 Task: Find connections with filter location Geelong with filter topic #Inspirationwith filter profile language German with filter current company Herbalife with filter school Indian Institute of Management Kashipur with filter industry Household Services with filter service category Market Strategy with filter keywords title Auditing Clerk
Action: Mouse moved to (244, 252)
Screenshot: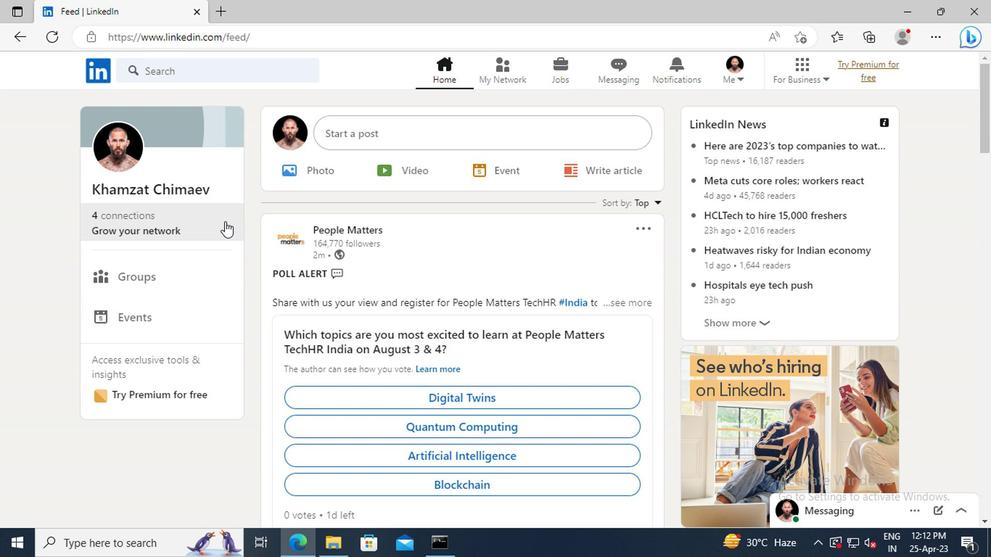 
Action: Mouse pressed left at (244, 252)
Screenshot: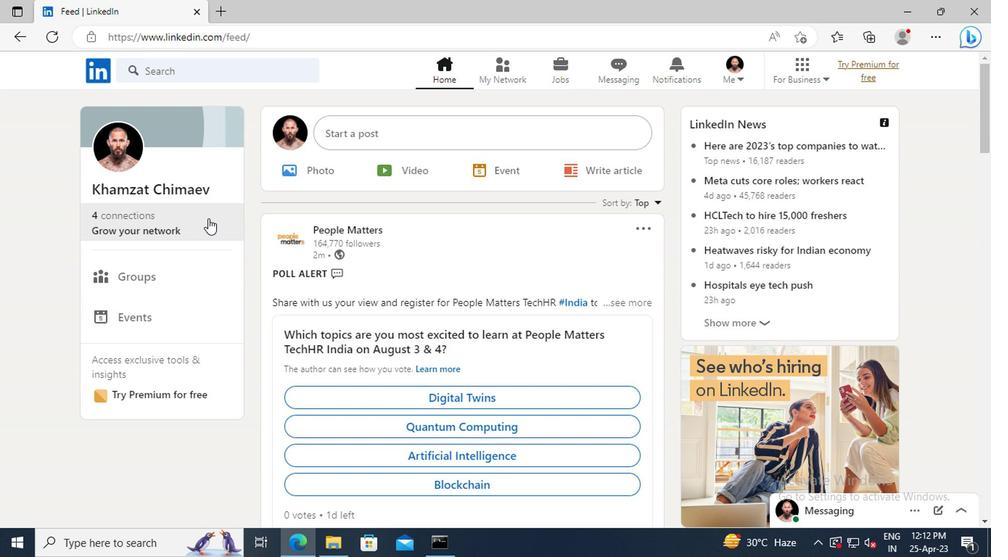 
Action: Mouse moved to (255, 207)
Screenshot: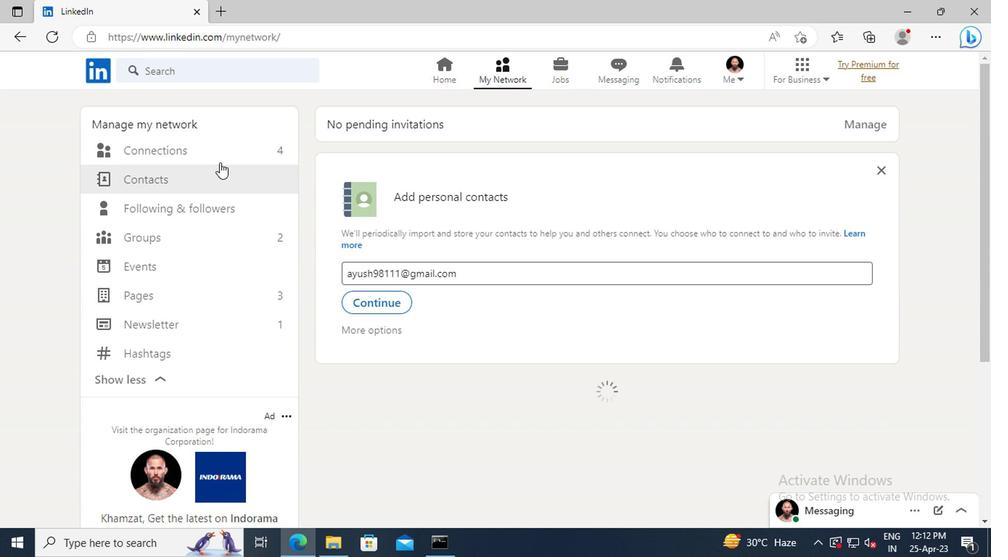 
Action: Mouse pressed left at (255, 207)
Screenshot: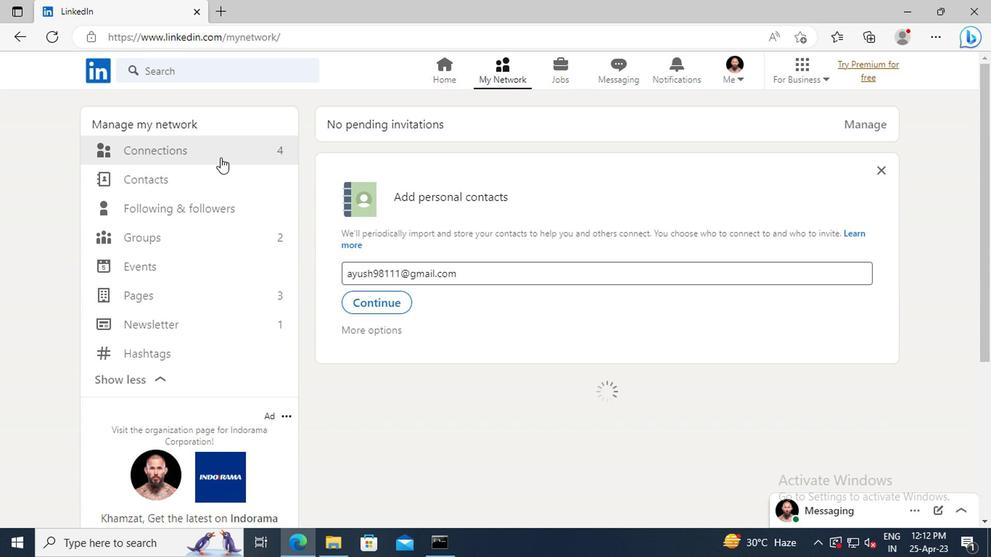 
Action: Mouse moved to (537, 209)
Screenshot: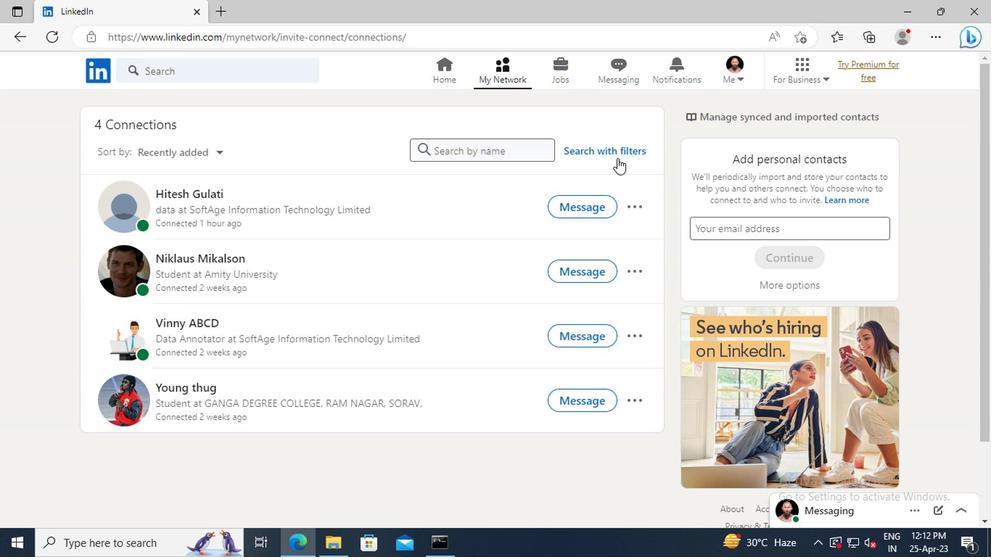 
Action: Mouse pressed left at (537, 209)
Screenshot: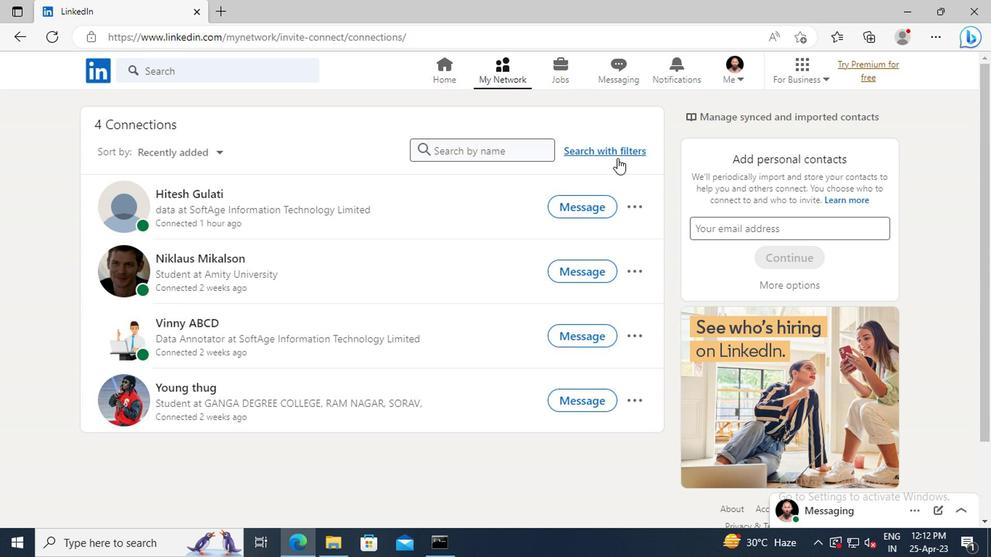 
Action: Mouse moved to (491, 176)
Screenshot: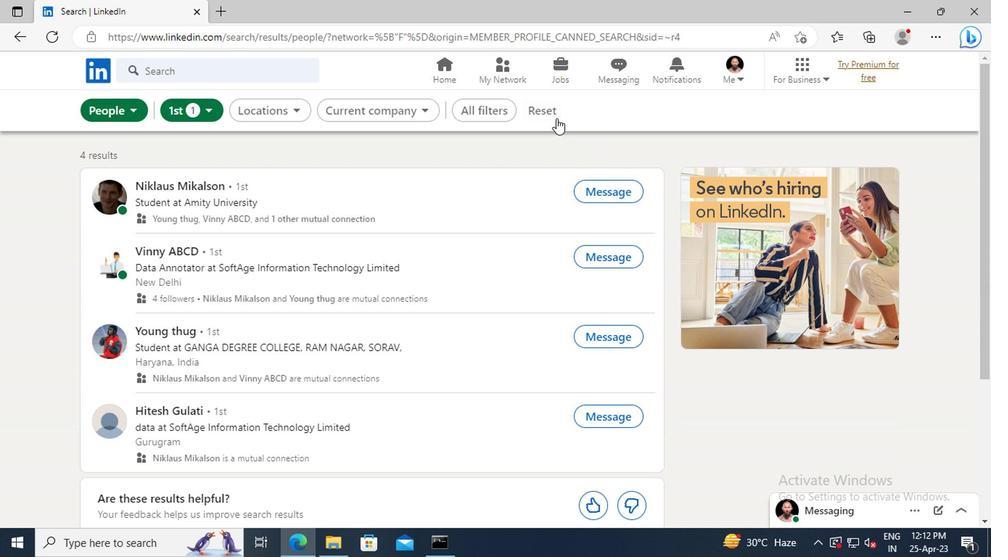 
Action: Mouse pressed left at (491, 176)
Screenshot: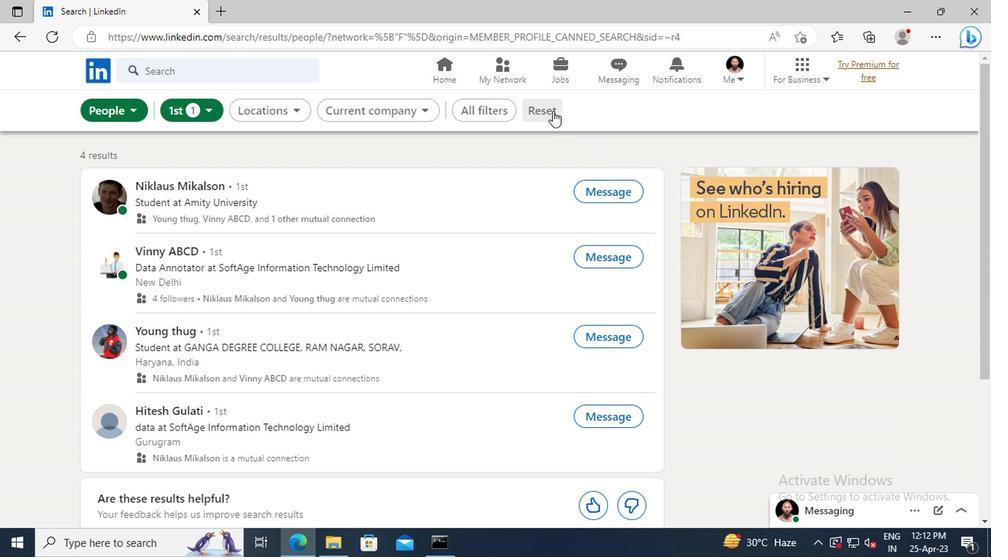 
Action: Mouse moved to (471, 177)
Screenshot: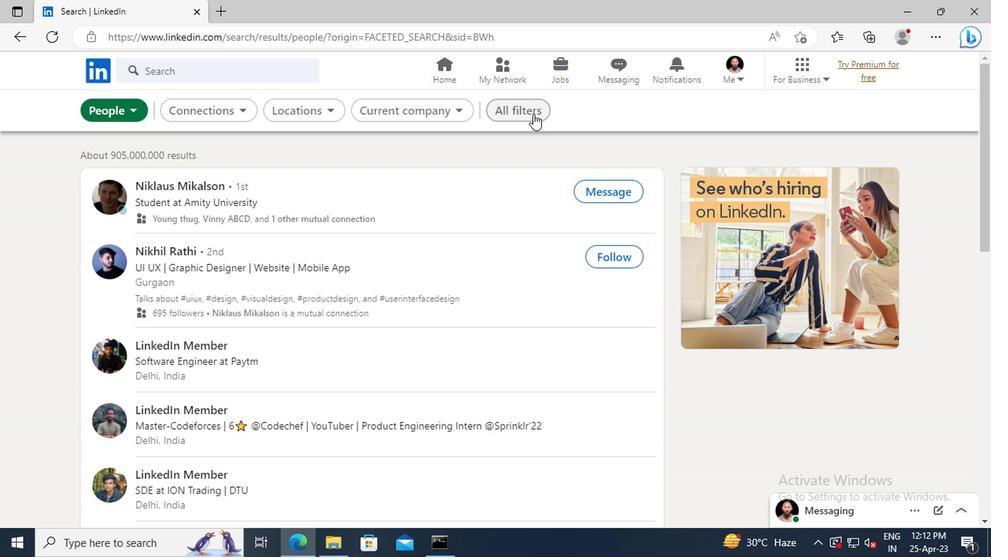 
Action: Mouse pressed left at (471, 177)
Screenshot: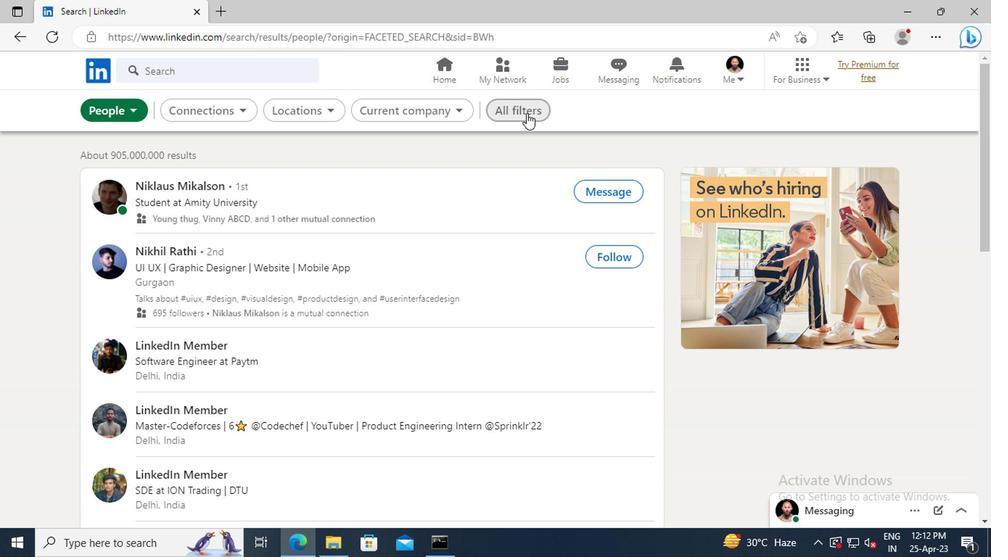 
Action: Mouse moved to (703, 263)
Screenshot: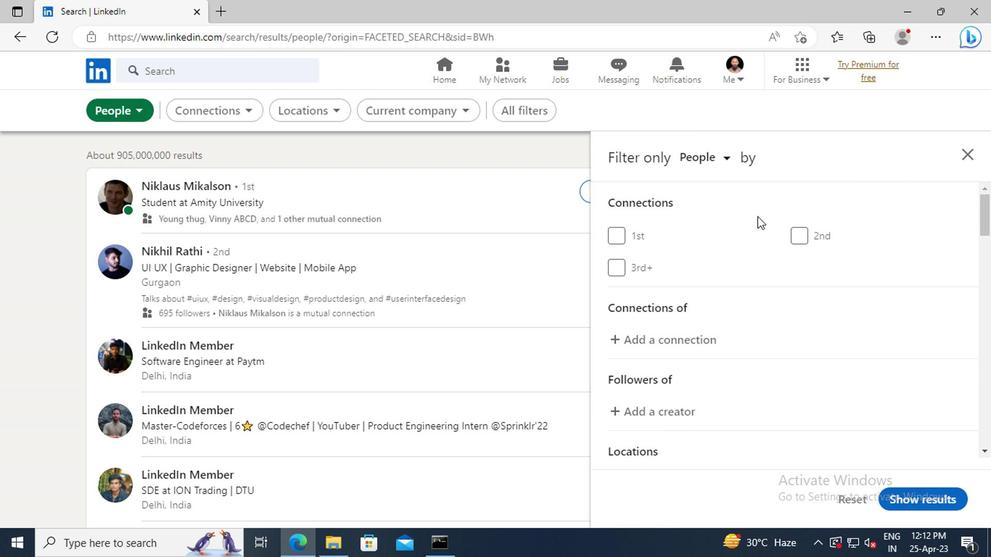 
Action: Mouse scrolled (703, 262) with delta (0, 0)
Screenshot: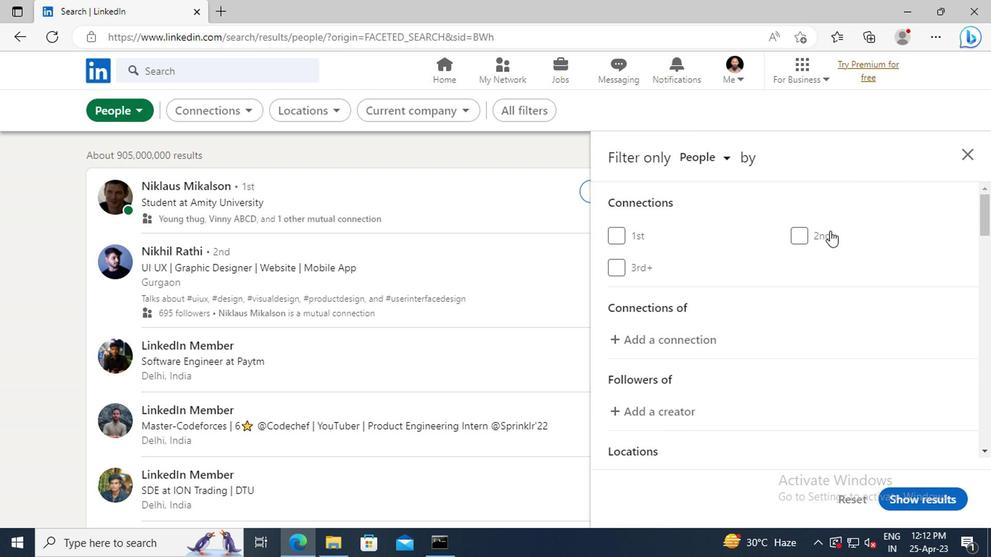 
Action: Mouse scrolled (703, 262) with delta (0, 0)
Screenshot: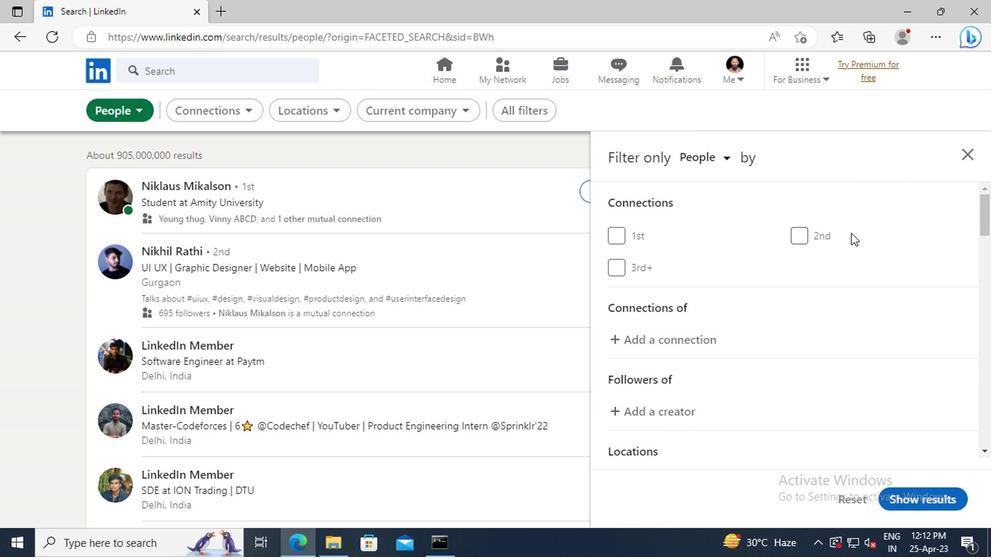 
Action: Mouse scrolled (703, 262) with delta (0, 0)
Screenshot: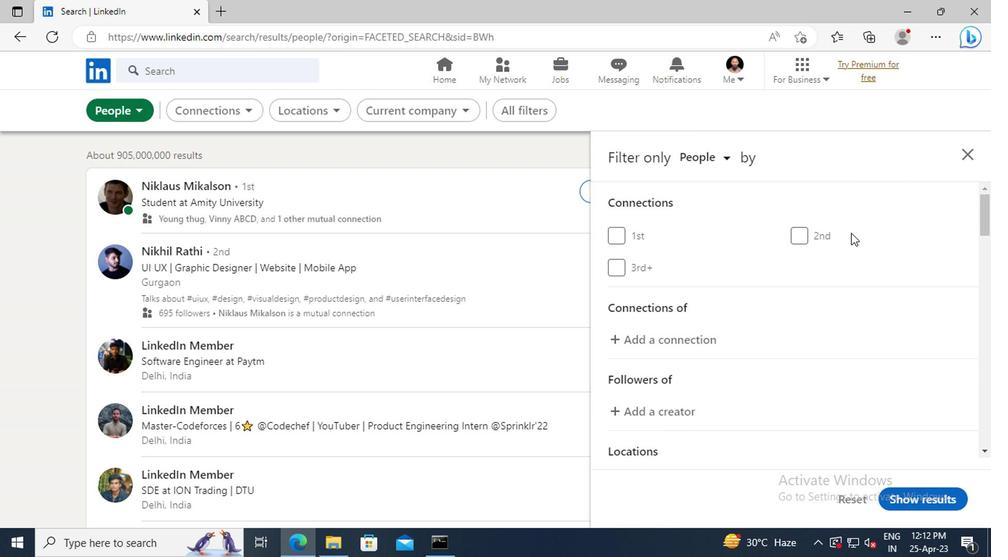 
Action: Mouse scrolled (703, 262) with delta (0, 0)
Screenshot: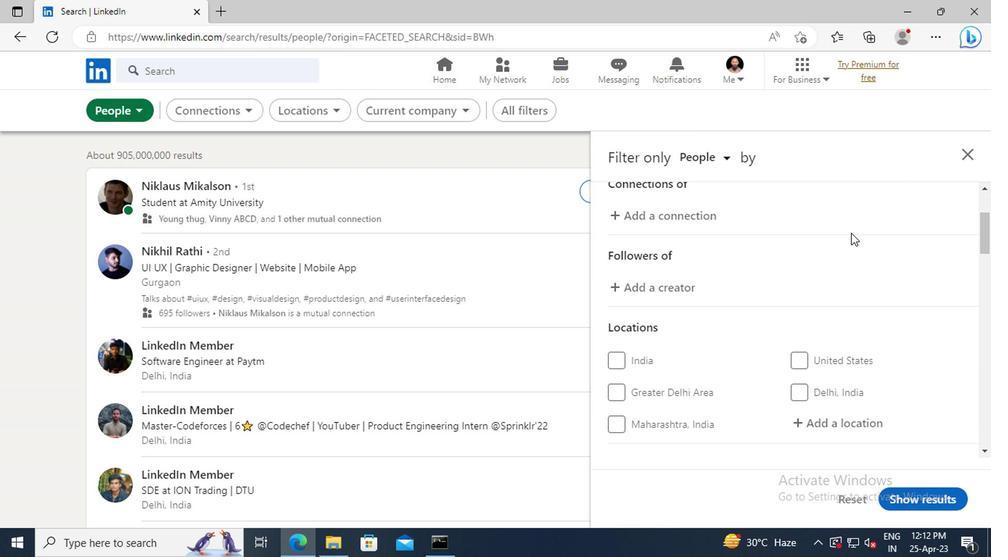 
Action: Mouse scrolled (703, 262) with delta (0, 0)
Screenshot: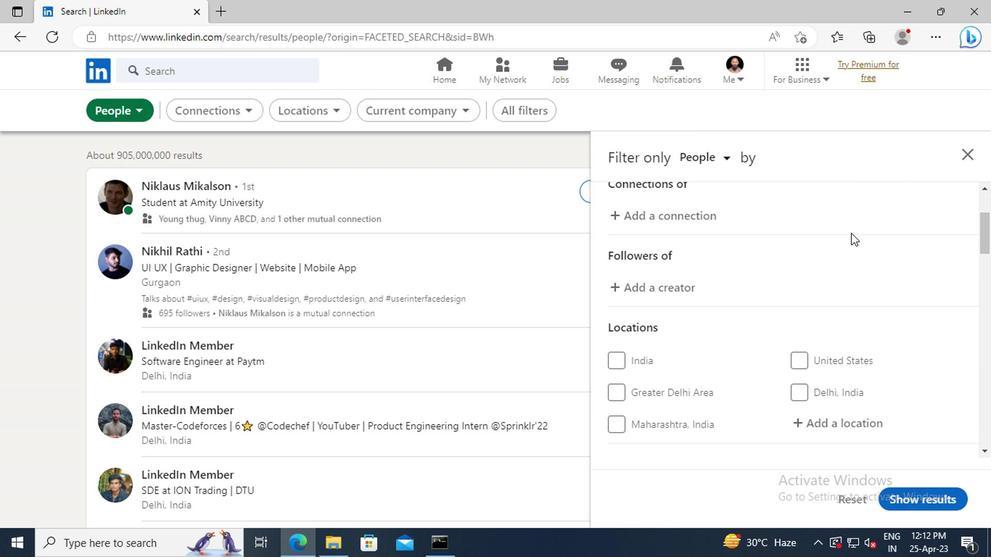 
Action: Mouse scrolled (703, 262) with delta (0, 0)
Screenshot: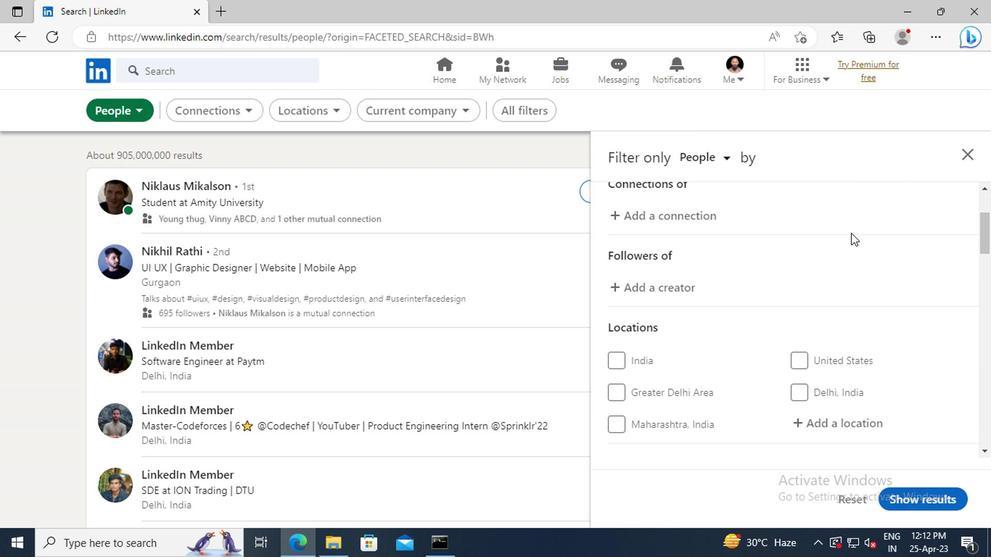 
Action: Mouse moved to (691, 307)
Screenshot: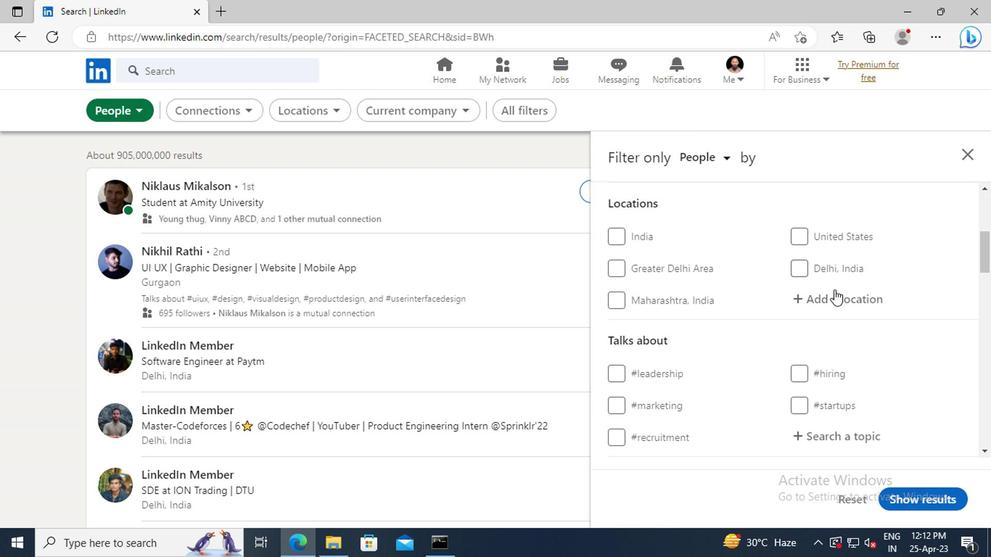
Action: Mouse pressed left at (691, 307)
Screenshot: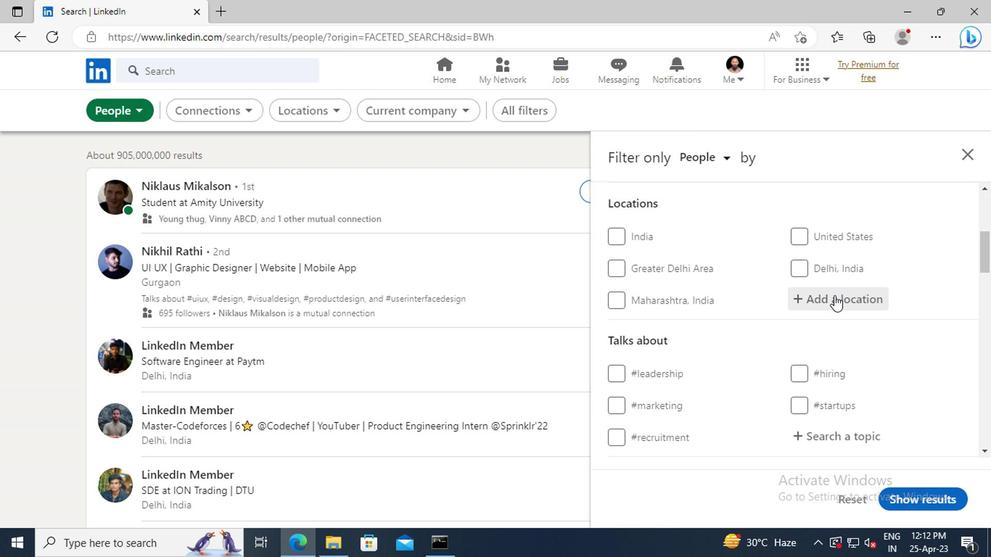 
Action: Key pressed <Key.shift>GEELONG
Screenshot: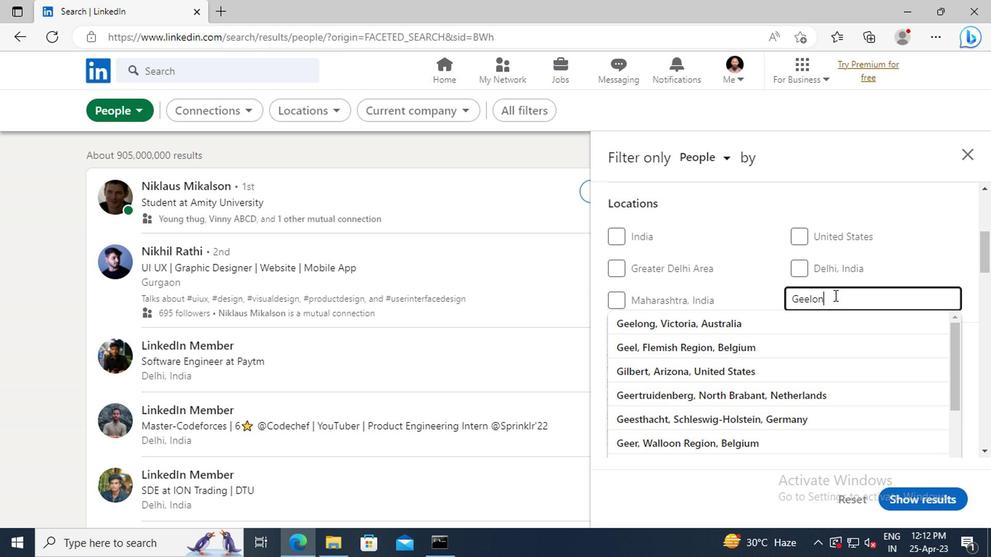 
Action: Mouse moved to (667, 323)
Screenshot: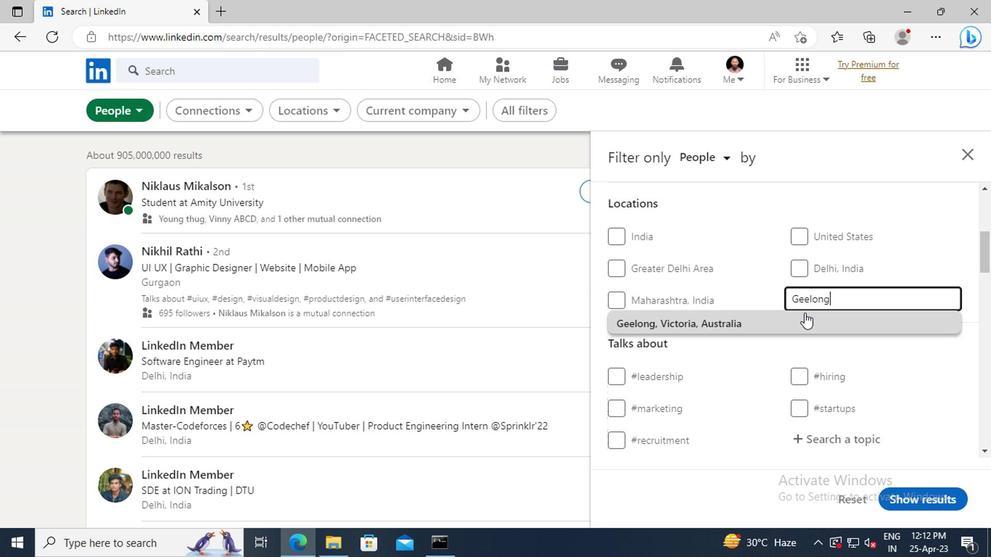 
Action: Mouse pressed left at (667, 323)
Screenshot: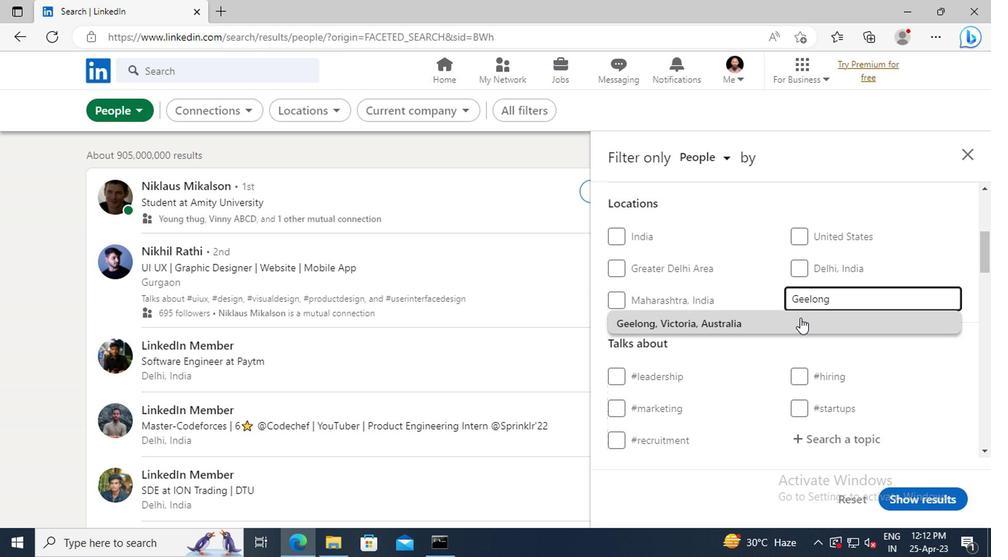 
Action: Mouse moved to (660, 306)
Screenshot: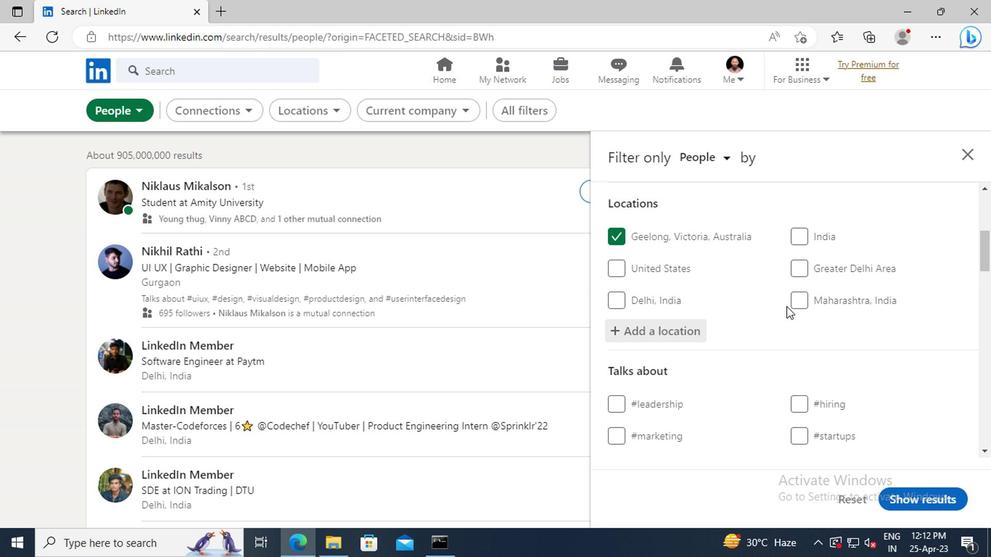
Action: Mouse scrolled (660, 306) with delta (0, 0)
Screenshot: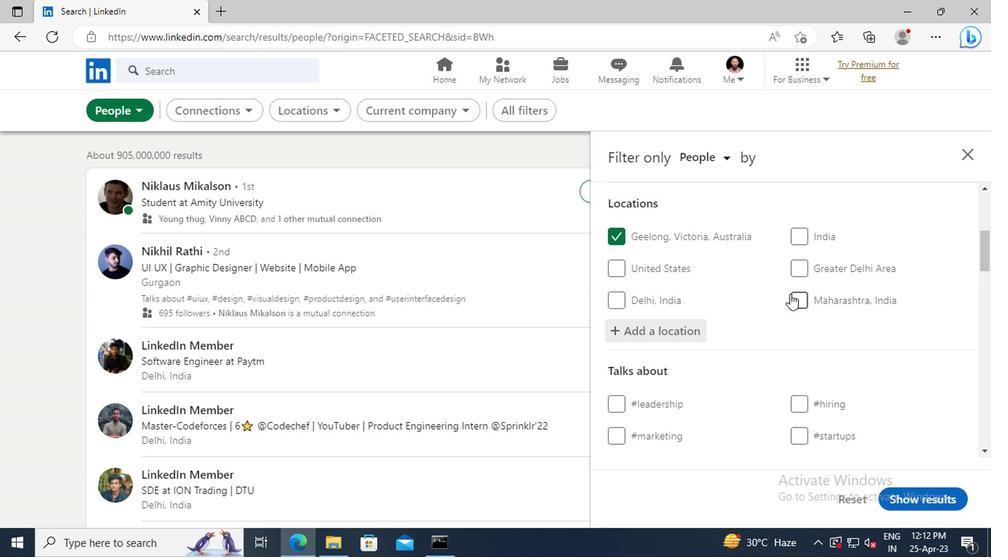 
Action: Mouse scrolled (660, 306) with delta (0, 0)
Screenshot: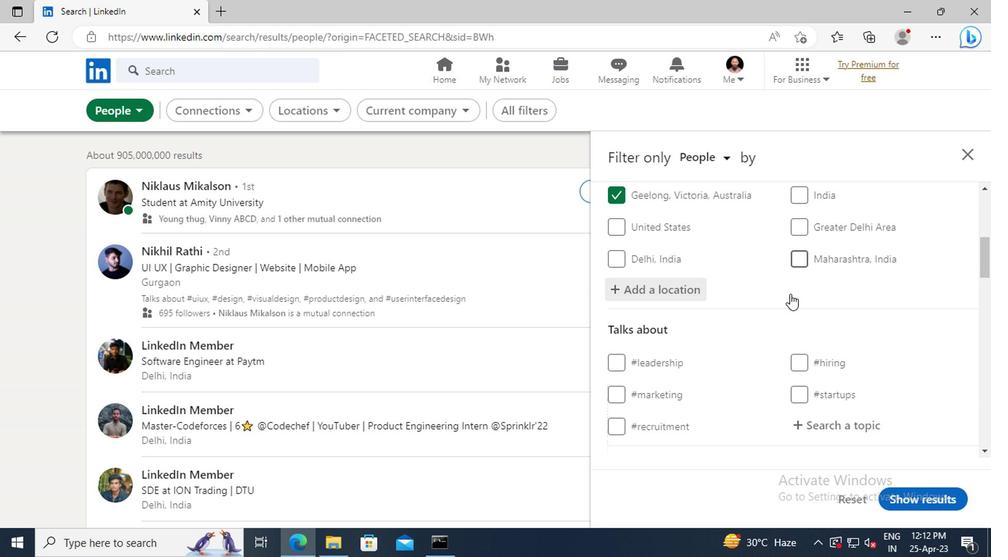 
Action: Mouse scrolled (660, 306) with delta (0, 0)
Screenshot: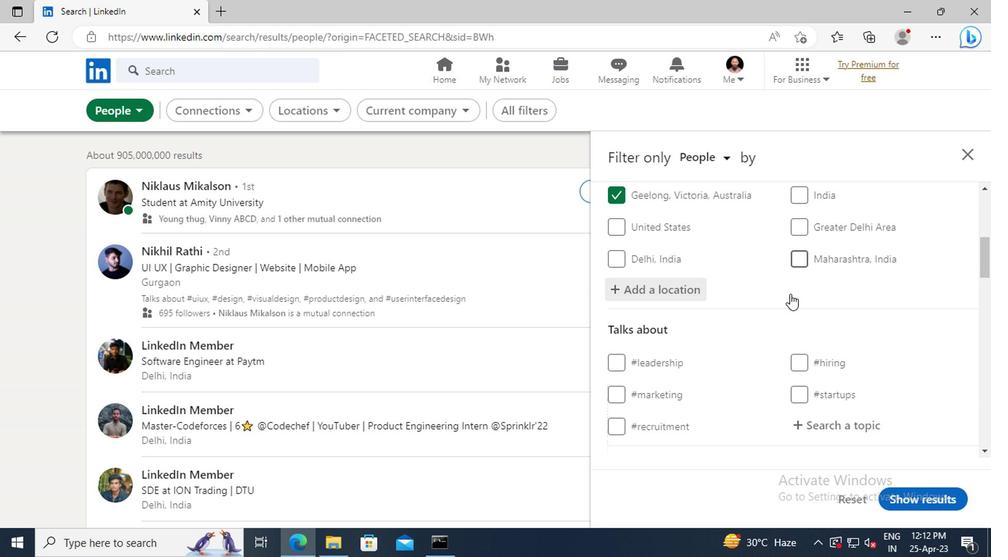 
Action: Mouse moved to (671, 338)
Screenshot: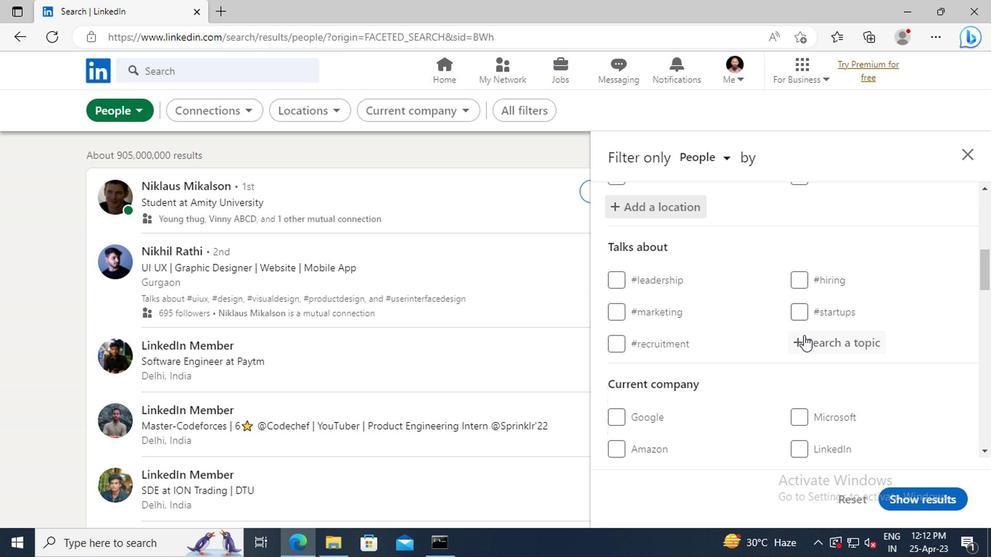 
Action: Mouse pressed left at (671, 338)
Screenshot: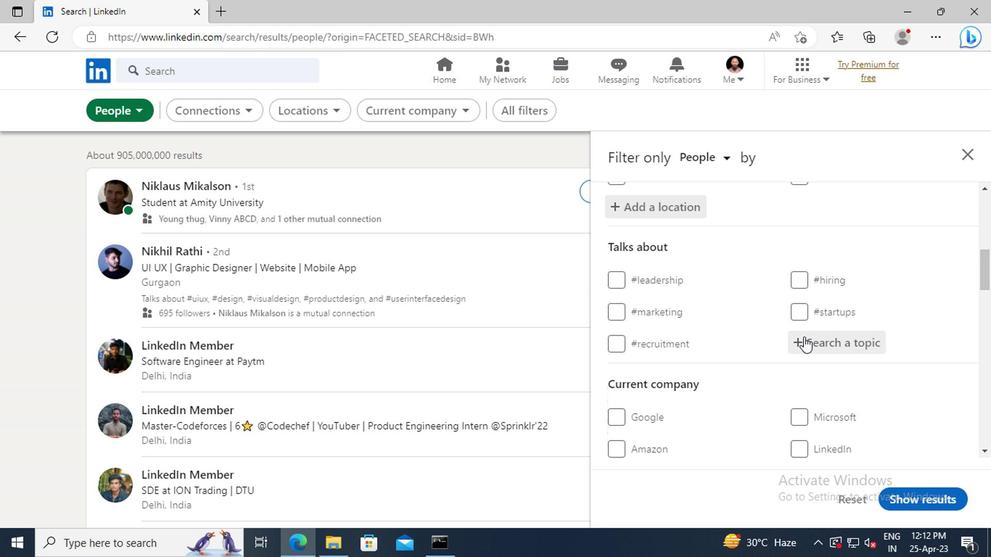 
Action: Key pressed <Key.shift>#INSPIRATIONWITH
Screenshot: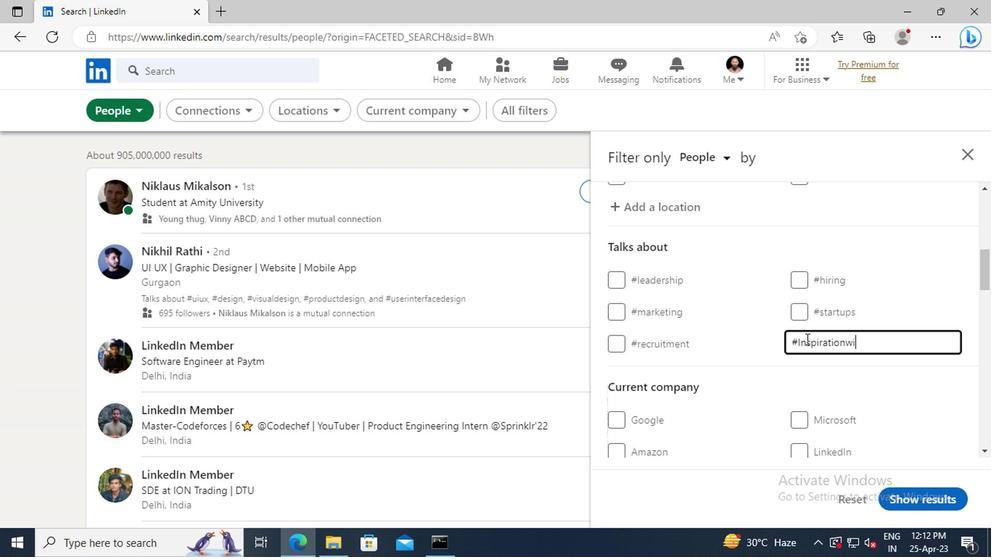 
Action: Mouse scrolled (671, 338) with delta (0, 0)
Screenshot: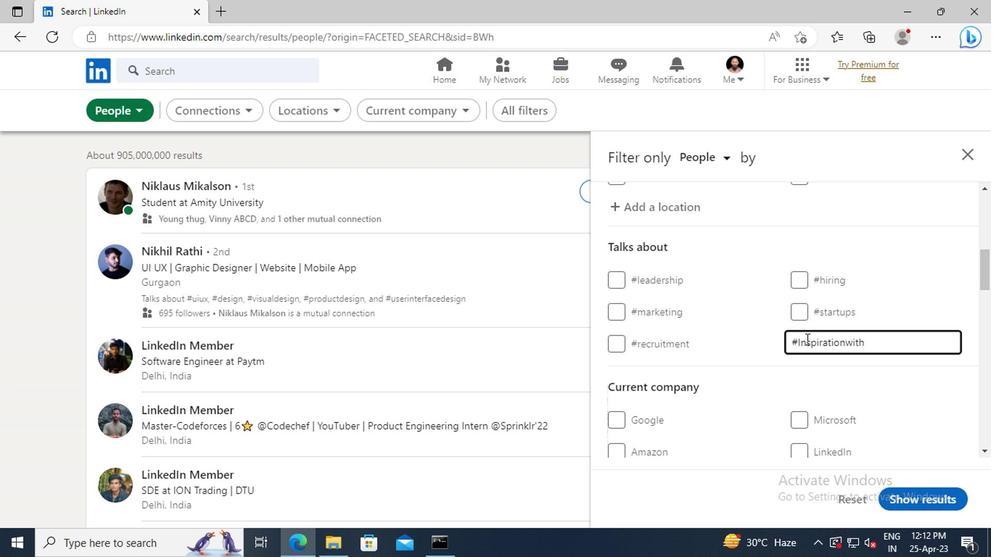 
Action: Mouse scrolled (671, 338) with delta (0, 0)
Screenshot: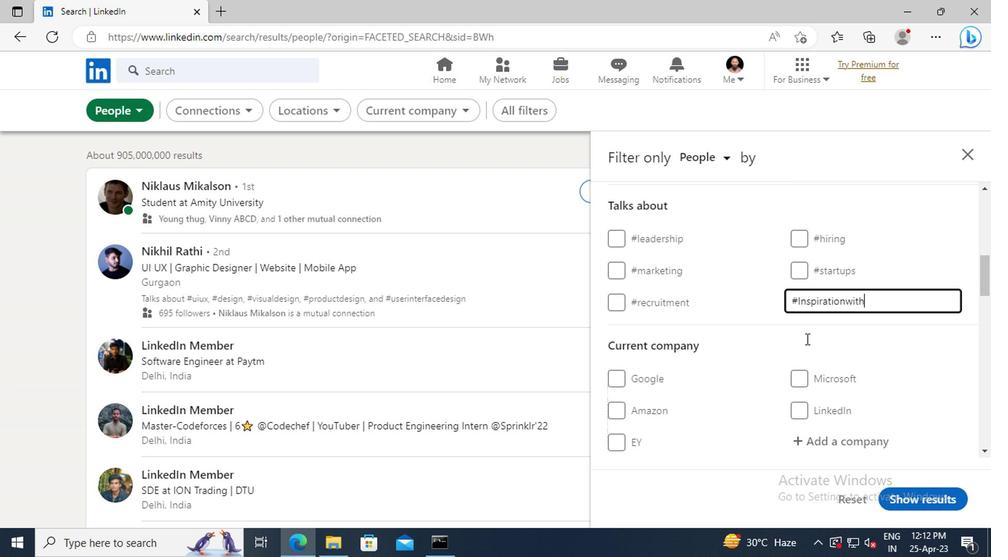 
Action: Mouse scrolled (671, 338) with delta (0, 0)
Screenshot: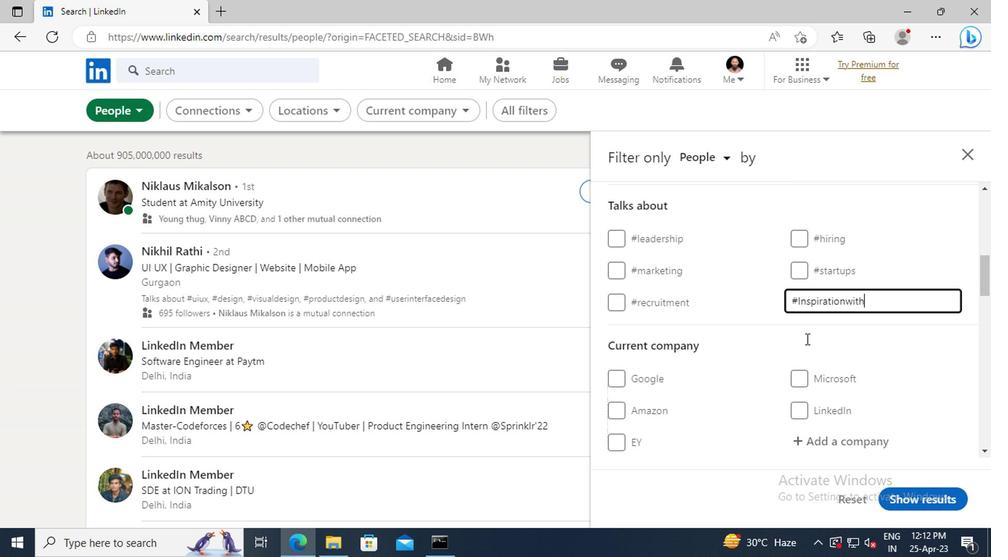 
Action: Mouse scrolled (671, 338) with delta (0, 0)
Screenshot: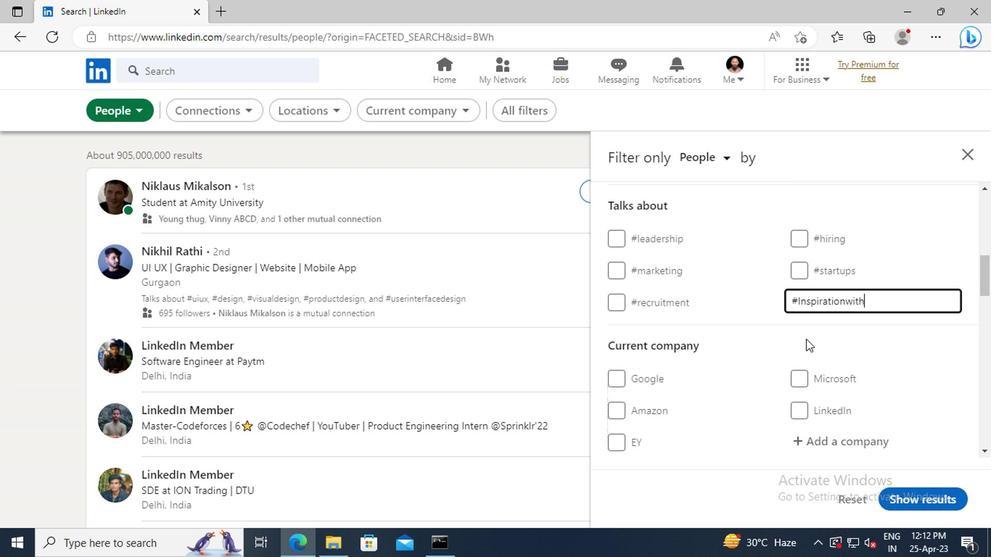 
Action: Mouse scrolled (671, 338) with delta (0, 0)
Screenshot: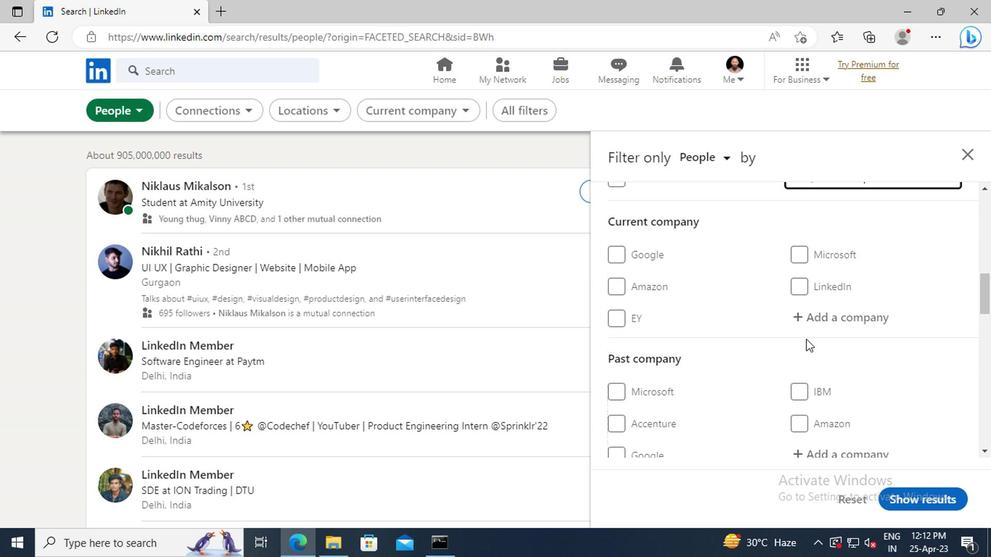 
Action: Mouse scrolled (671, 338) with delta (0, 0)
Screenshot: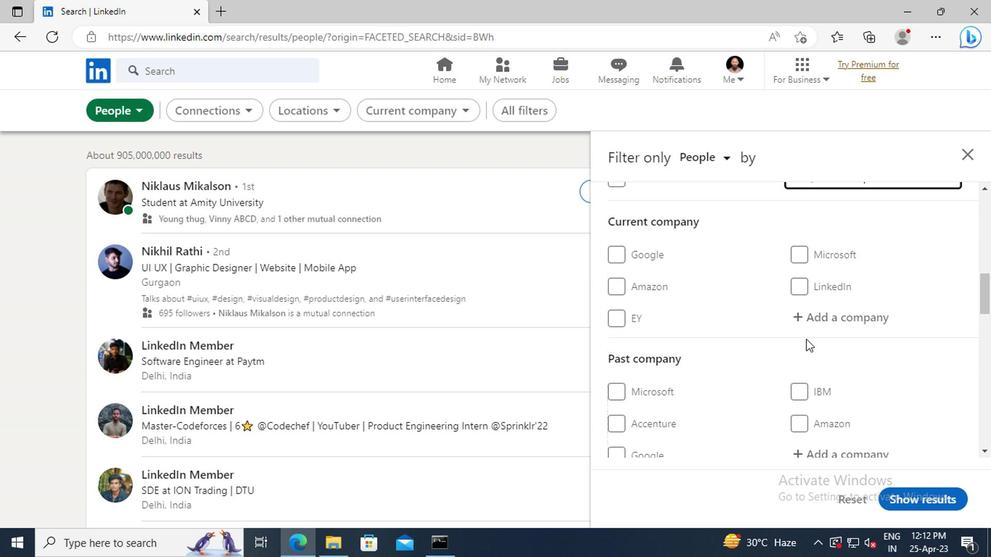 
Action: Mouse scrolled (671, 338) with delta (0, 0)
Screenshot: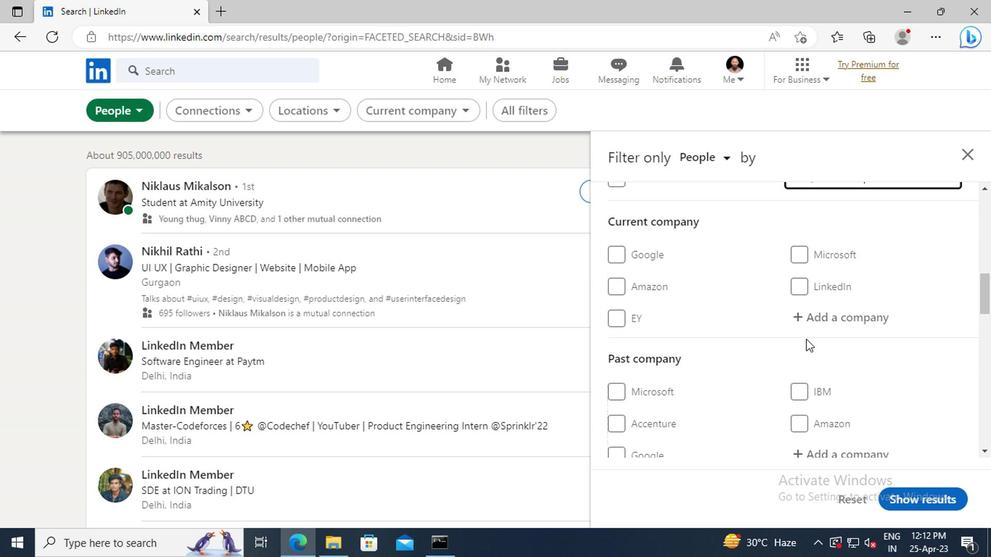 
Action: Mouse scrolled (671, 338) with delta (0, 0)
Screenshot: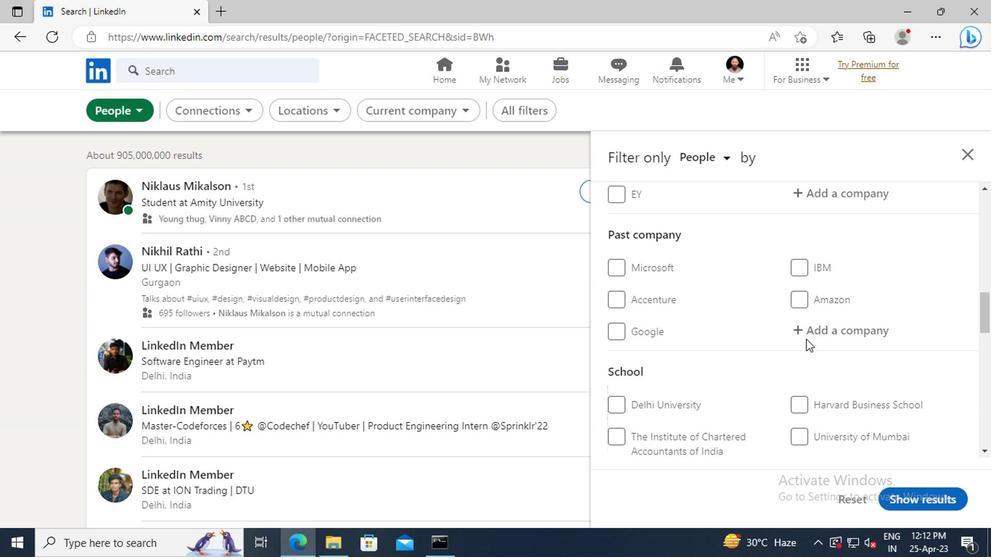 
Action: Mouse scrolled (671, 338) with delta (0, 0)
Screenshot: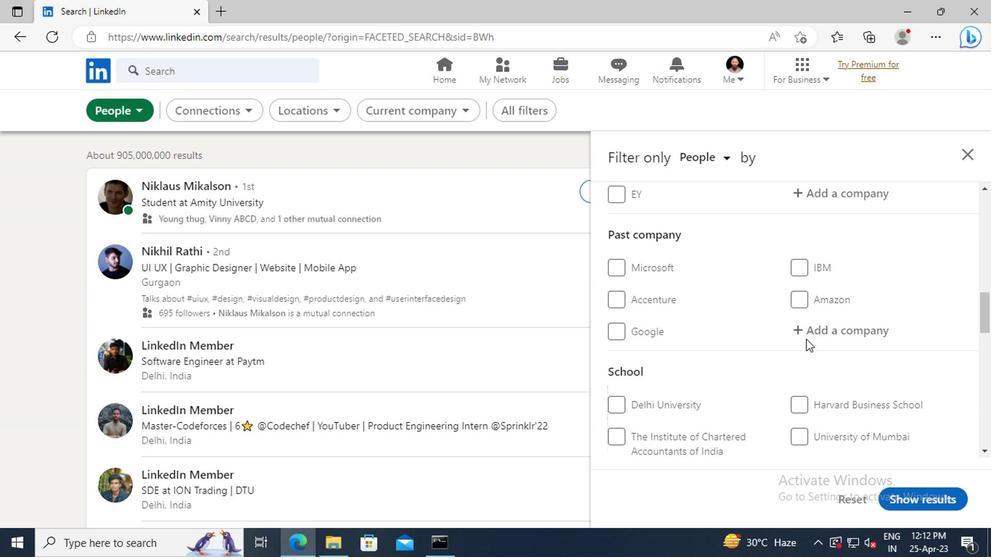 
Action: Mouse scrolled (671, 338) with delta (0, 0)
Screenshot: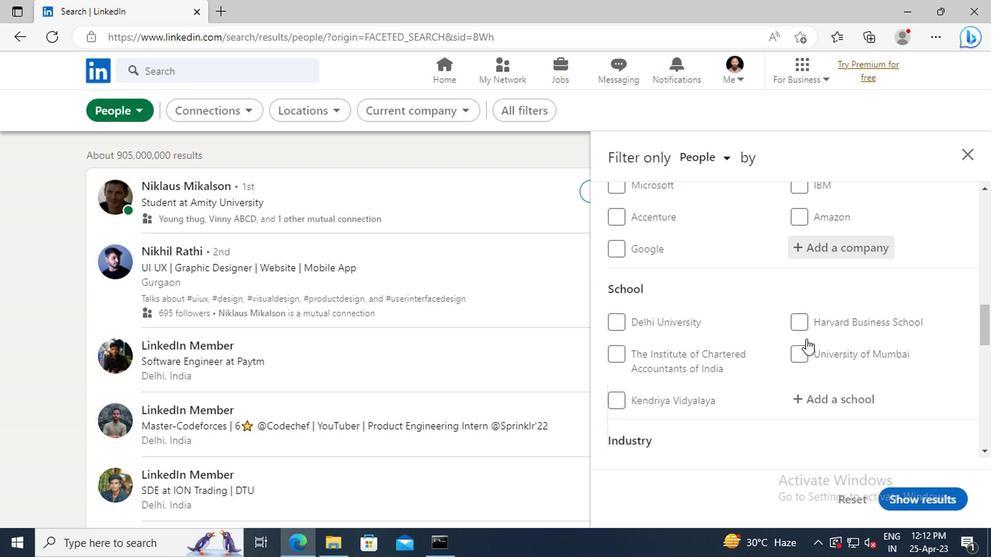 
Action: Mouse scrolled (671, 338) with delta (0, 0)
Screenshot: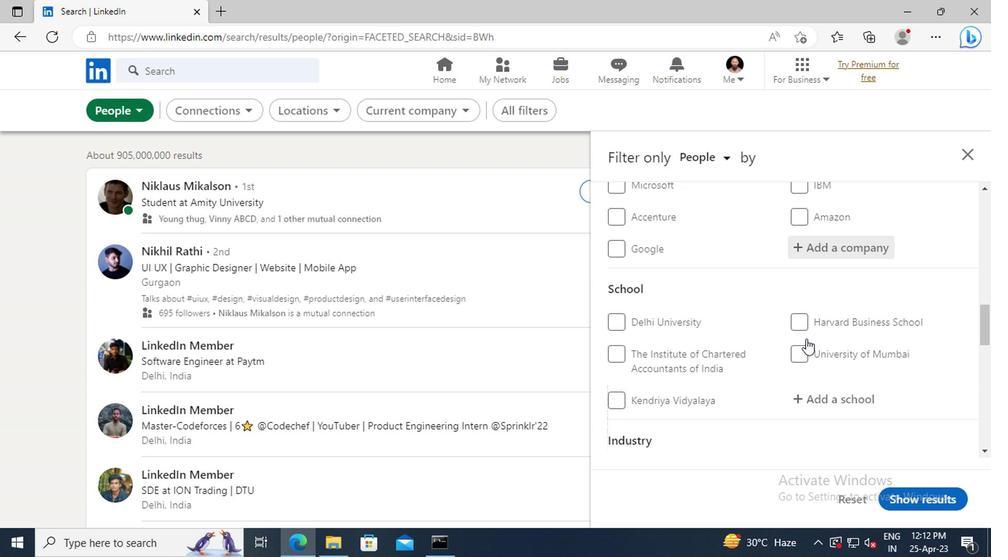 
Action: Mouse scrolled (671, 338) with delta (0, 0)
Screenshot: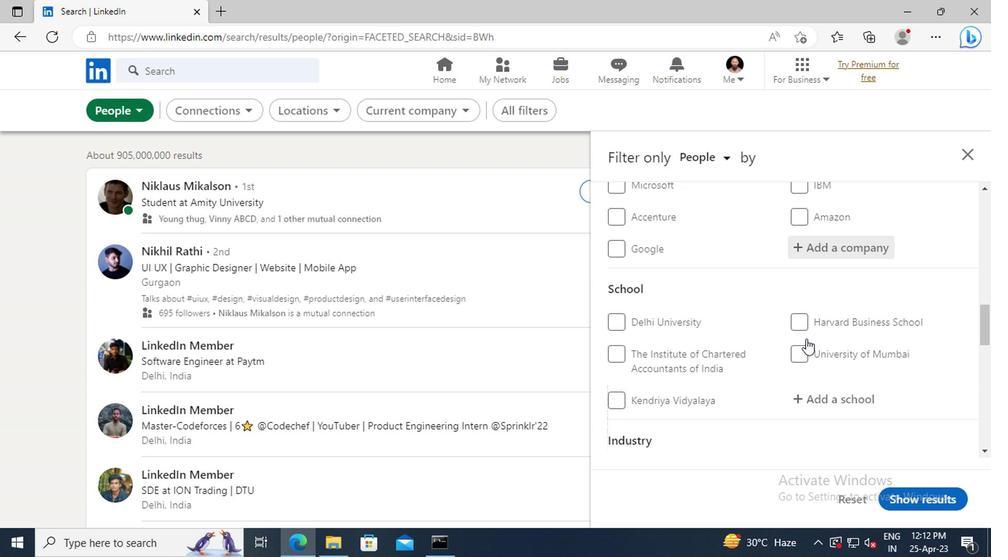 
Action: Mouse scrolled (671, 338) with delta (0, 0)
Screenshot: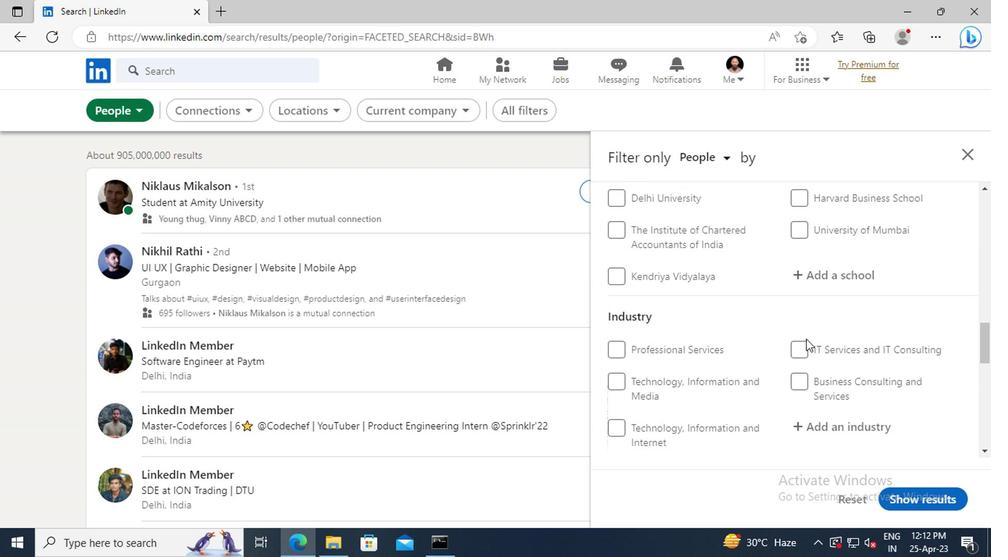 
Action: Mouse scrolled (671, 338) with delta (0, 0)
Screenshot: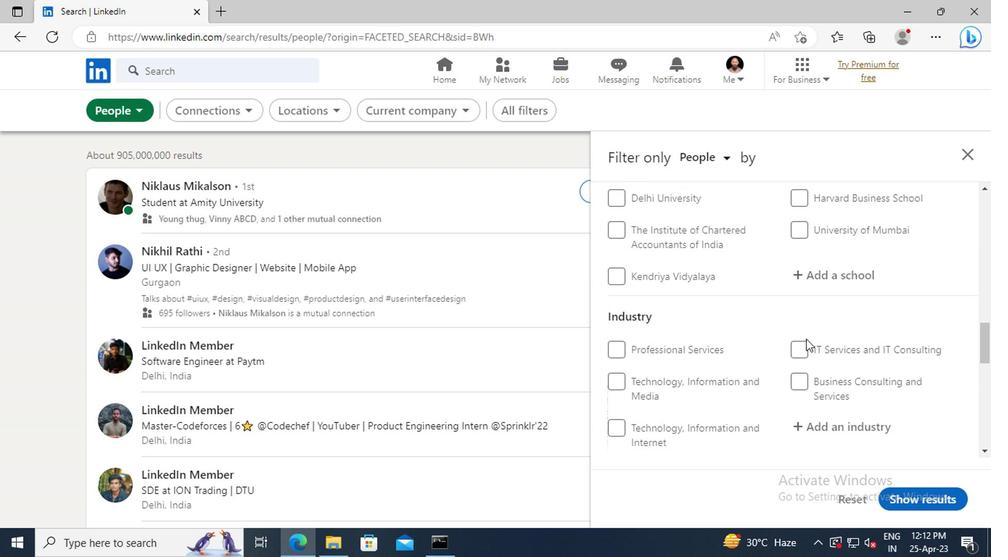 
Action: Mouse scrolled (671, 338) with delta (0, 0)
Screenshot: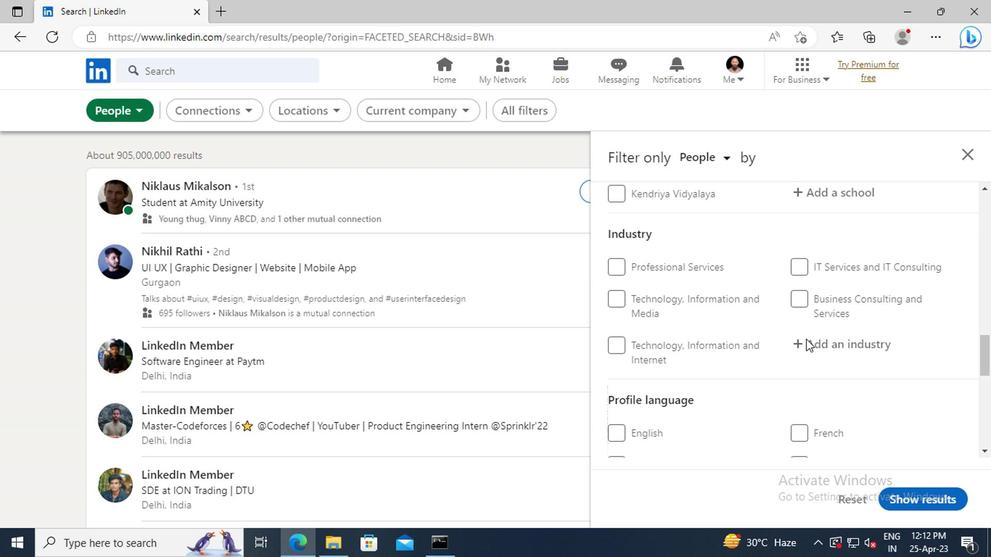 
Action: Mouse scrolled (671, 338) with delta (0, 0)
Screenshot: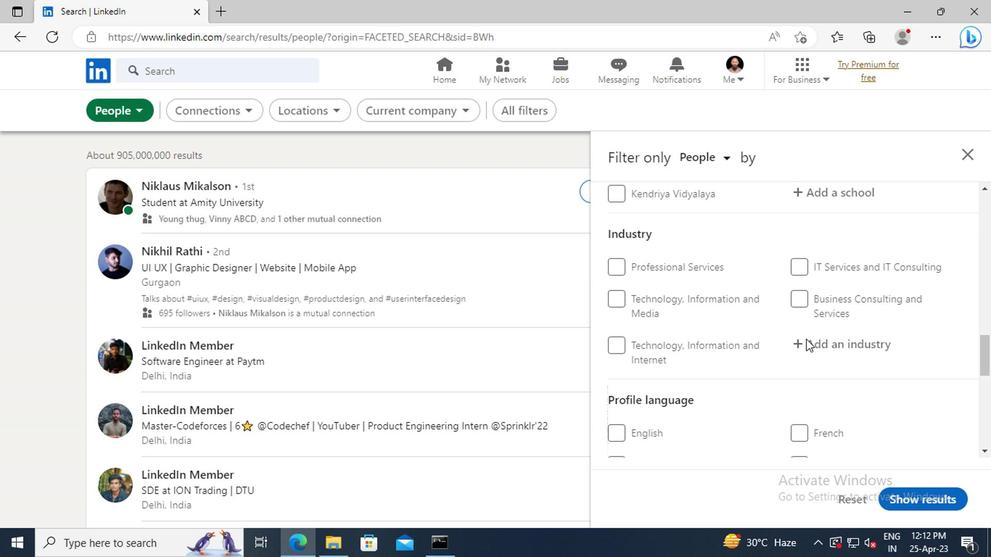 
Action: Mouse scrolled (671, 338) with delta (0, 0)
Screenshot: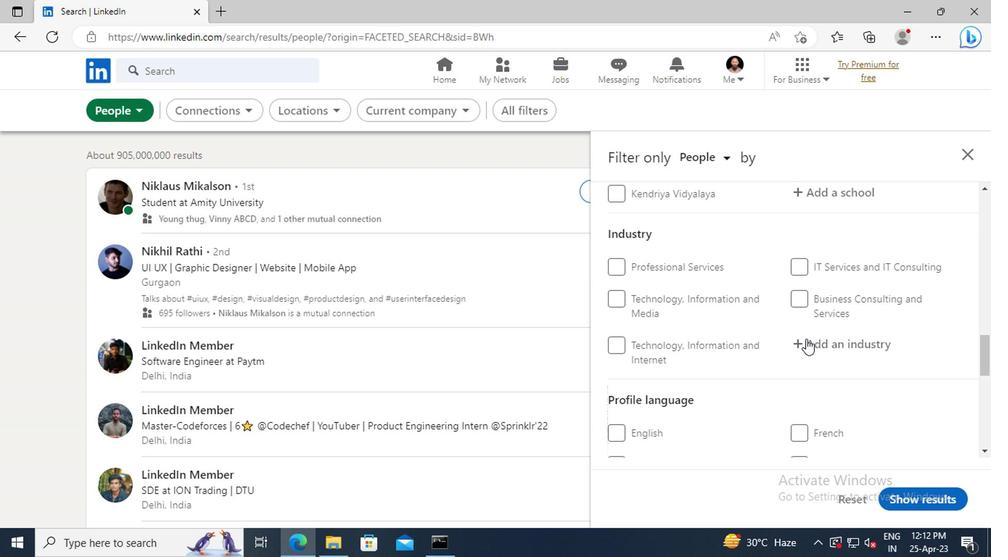 
Action: Mouse moved to (535, 365)
Screenshot: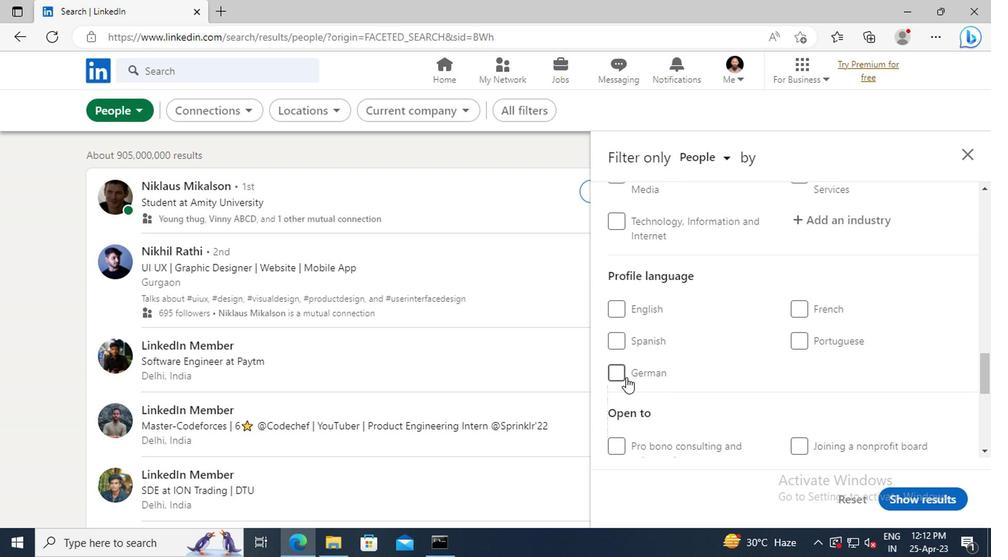
Action: Mouse pressed left at (535, 365)
Screenshot: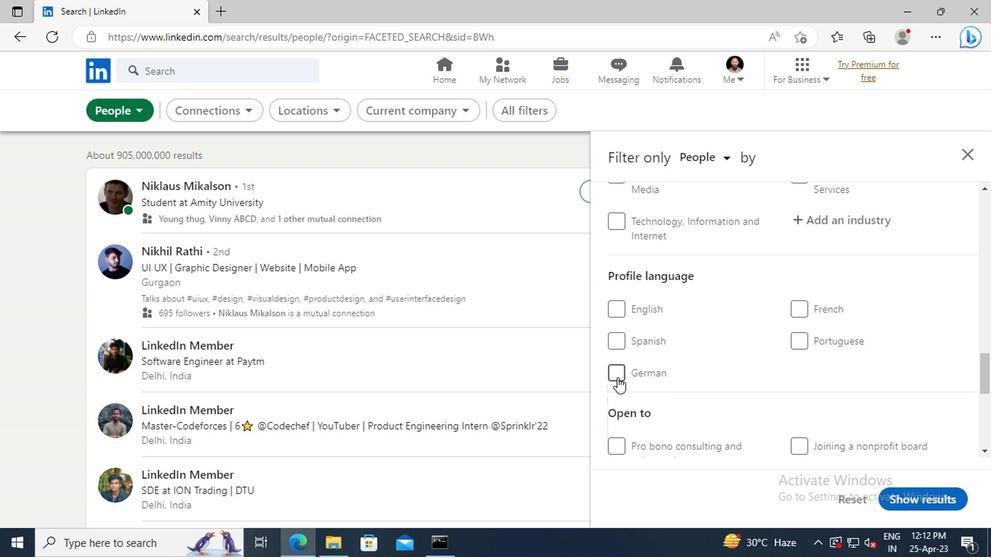 
Action: Mouse moved to (640, 364)
Screenshot: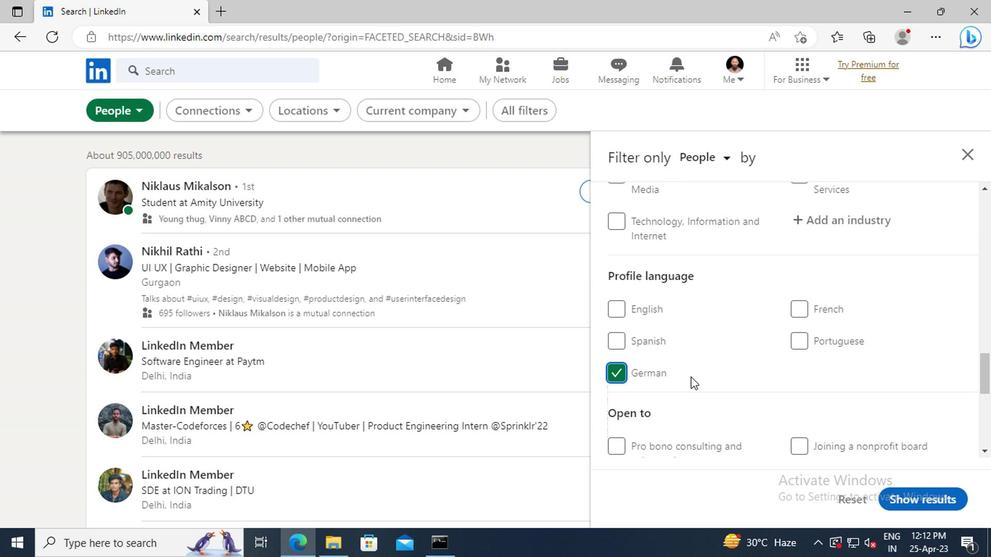 
Action: Mouse scrolled (640, 365) with delta (0, 0)
Screenshot: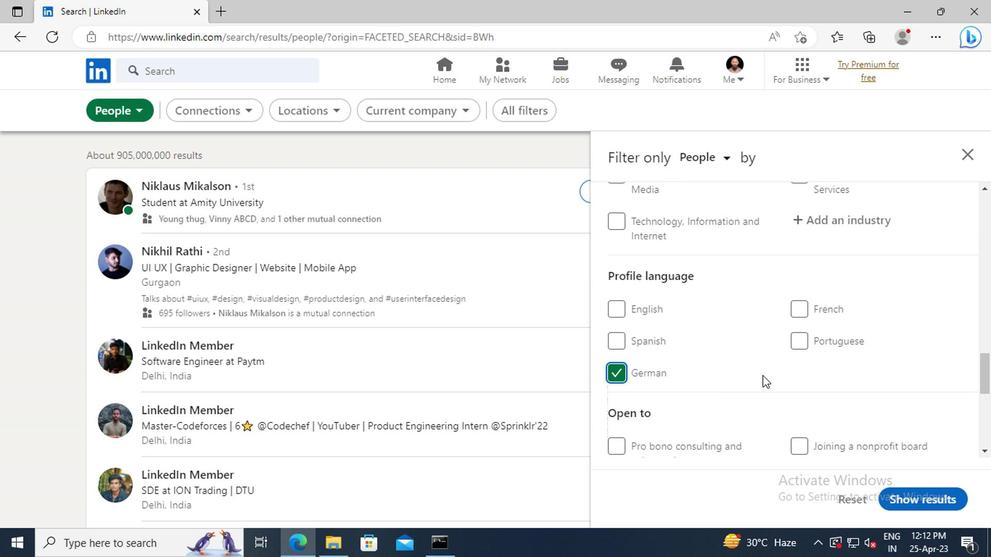 
Action: Mouse scrolled (640, 365) with delta (0, 0)
Screenshot: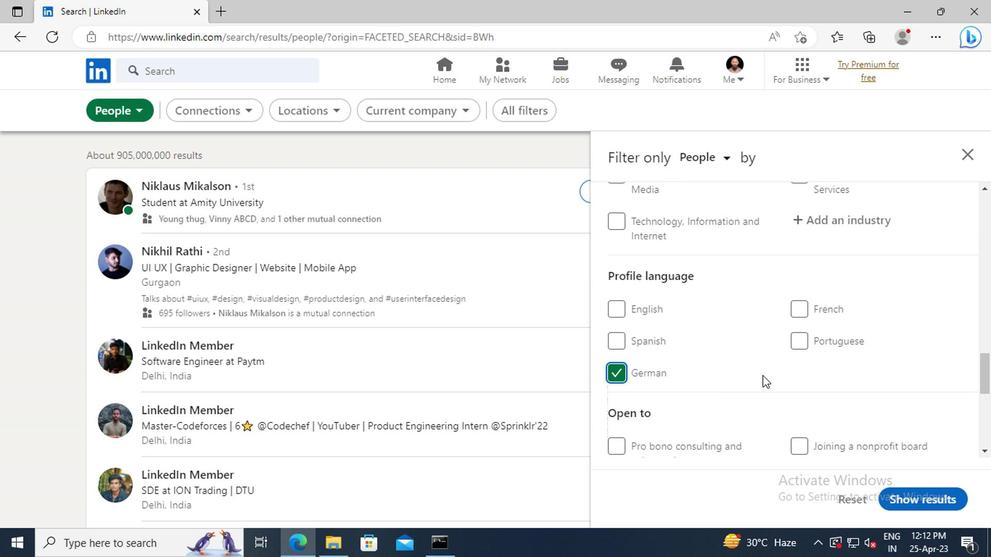 
Action: Mouse scrolled (640, 365) with delta (0, 0)
Screenshot: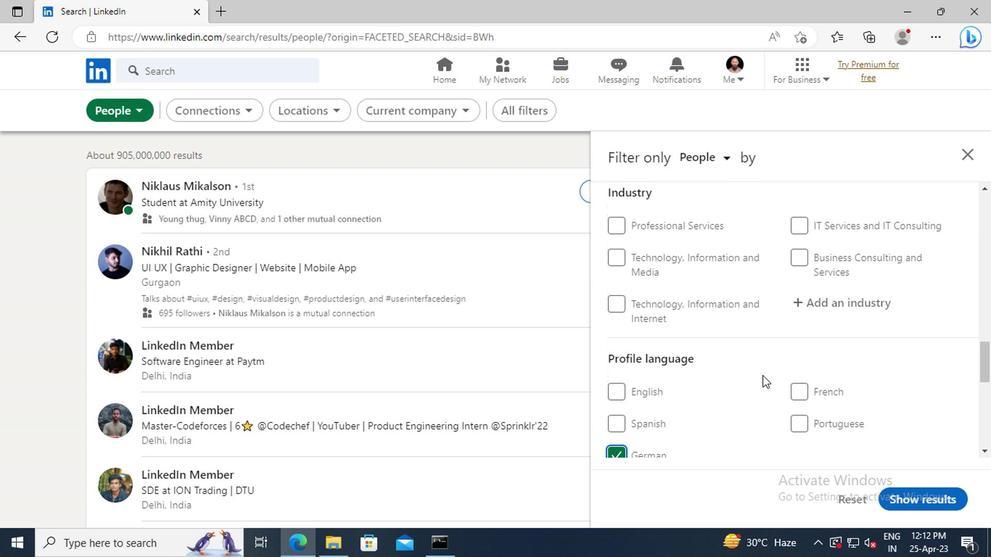 
Action: Mouse scrolled (640, 365) with delta (0, 0)
Screenshot: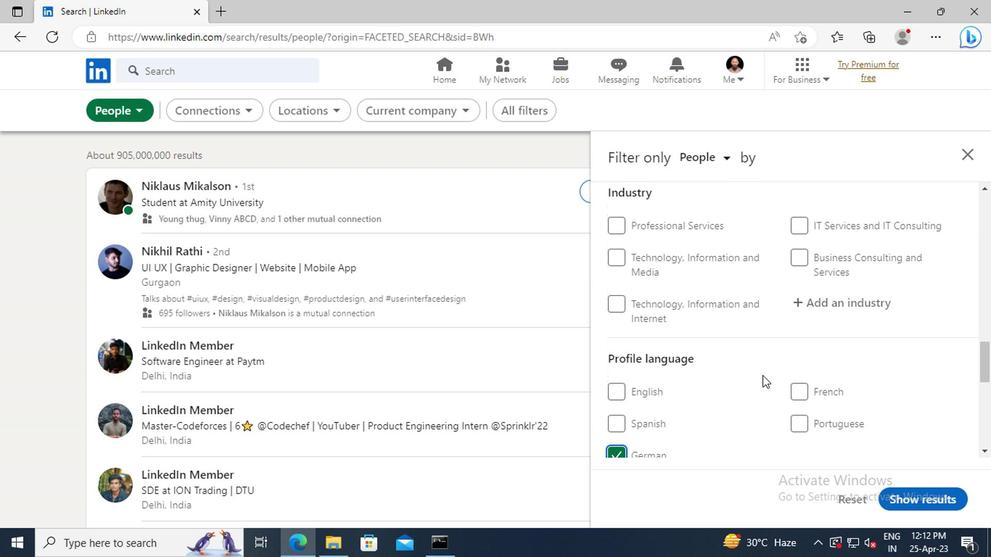 
Action: Mouse scrolled (640, 365) with delta (0, 0)
Screenshot: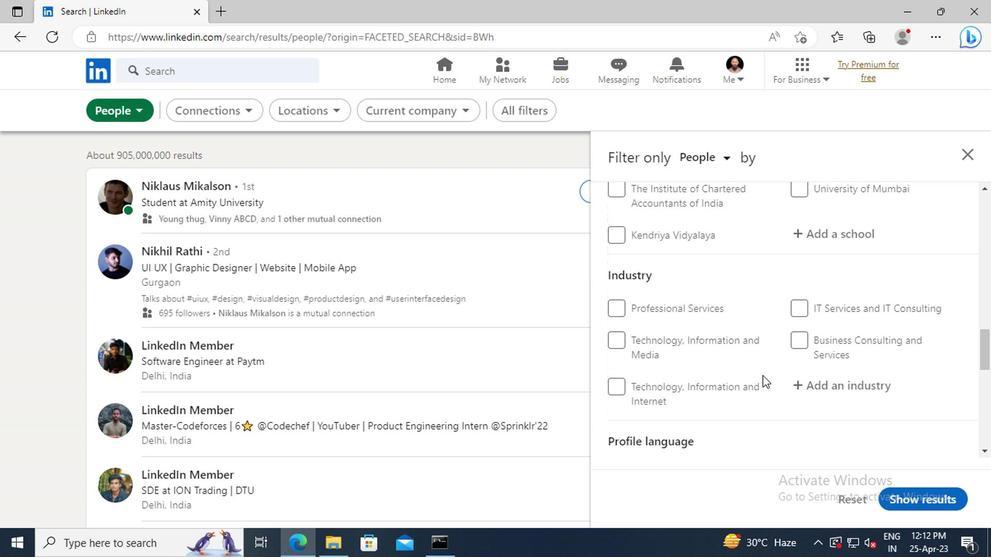 
Action: Mouse scrolled (640, 365) with delta (0, 0)
Screenshot: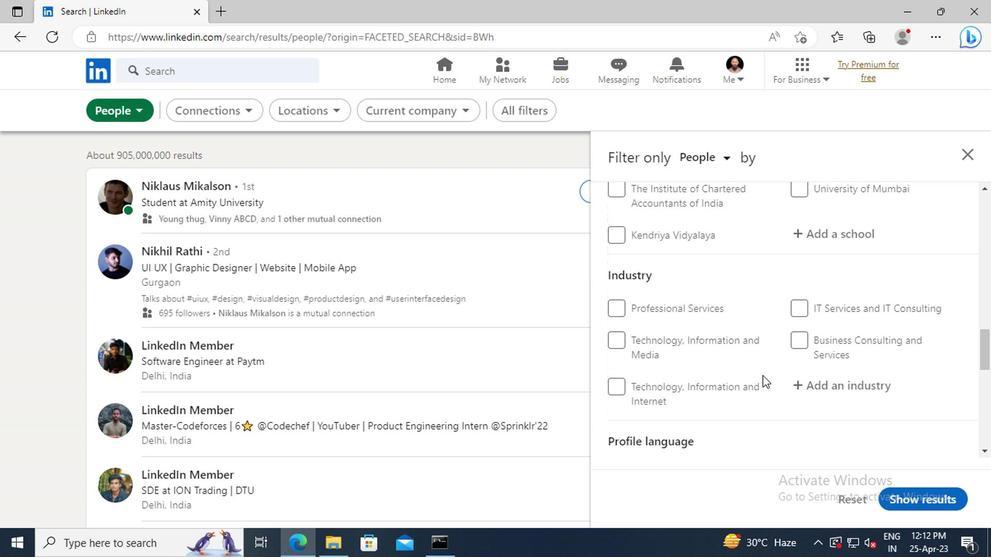 
Action: Mouse scrolled (640, 365) with delta (0, 0)
Screenshot: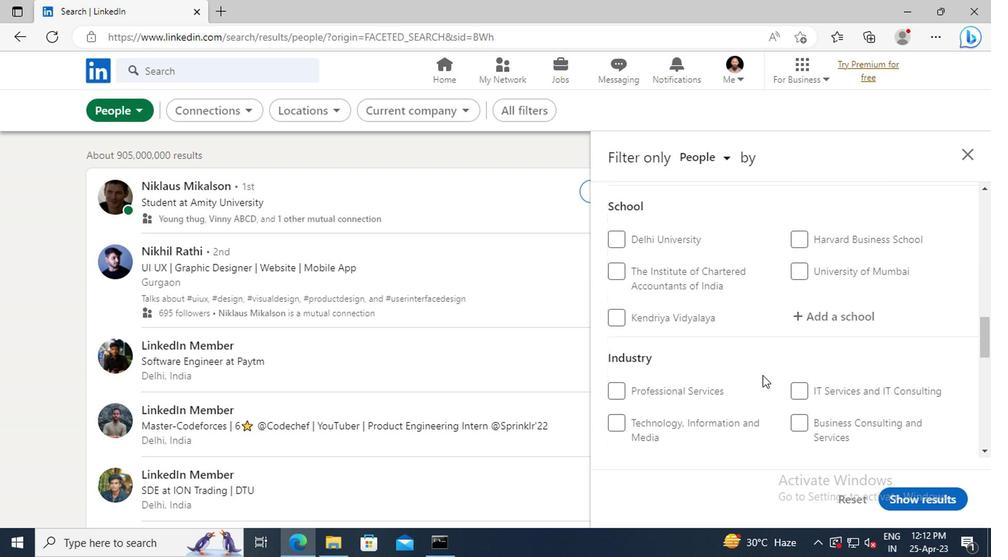 
Action: Mouse scrolled (640, 365) with delta (0, 0)
Screenshot: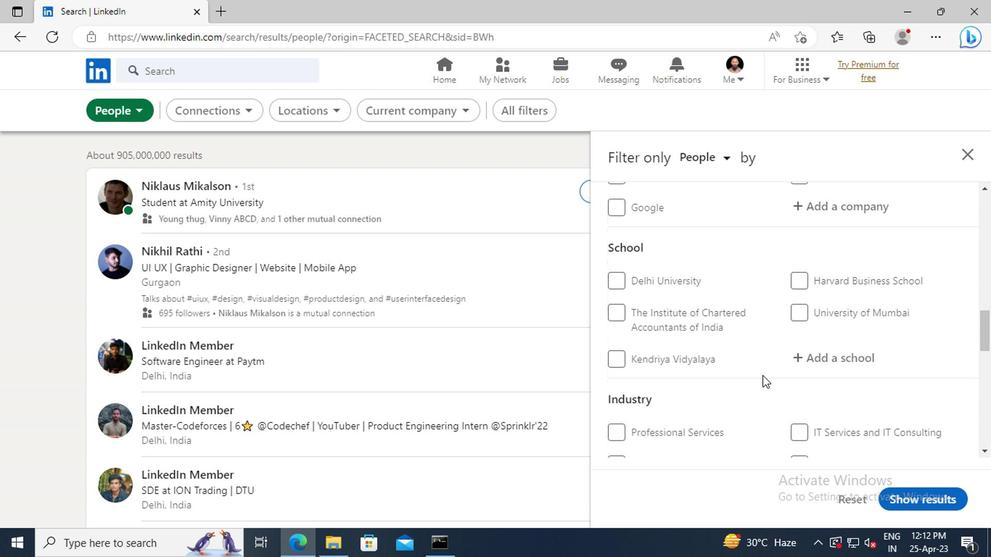 
Action: Mouse scrolled (640, 365) with delta (0, 0)
Screenshot: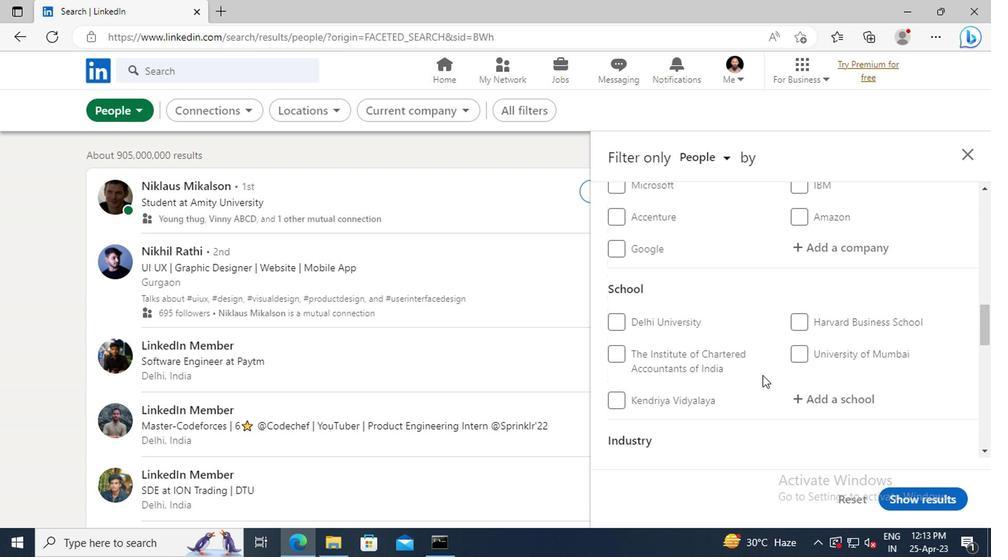
Action: Mouse scrolled (640, 365) with delta (0, 0)
Screenshot: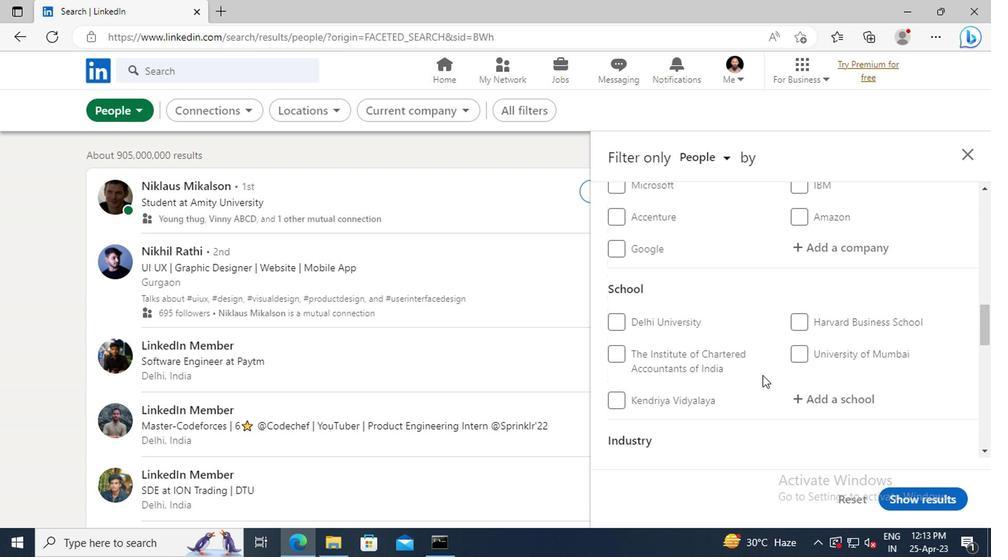 
Action: Mouse scrolled (640, 365) with delta (0, 0)
Screenshot: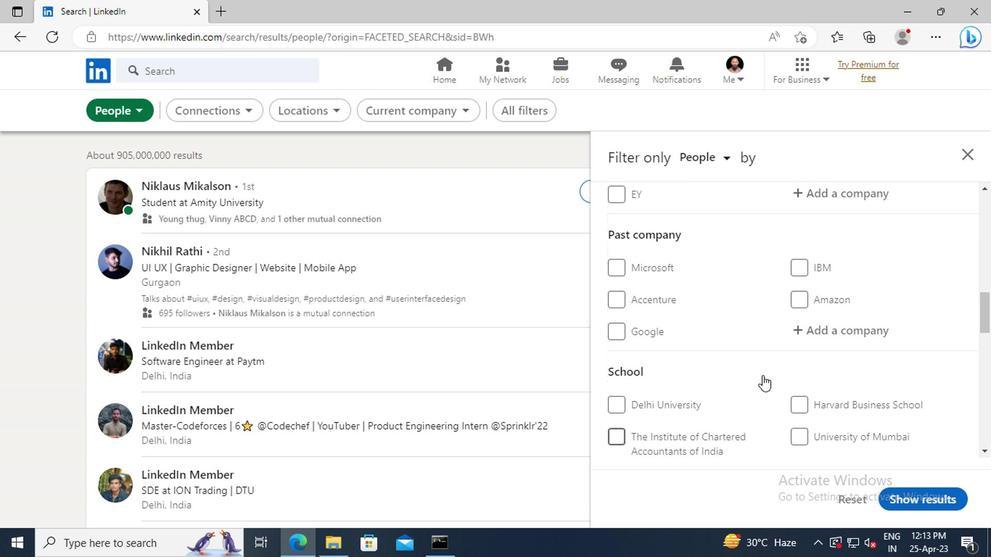 
Action: Mouse scrolled (640, 365) with delta (0, 0)
Screenshot: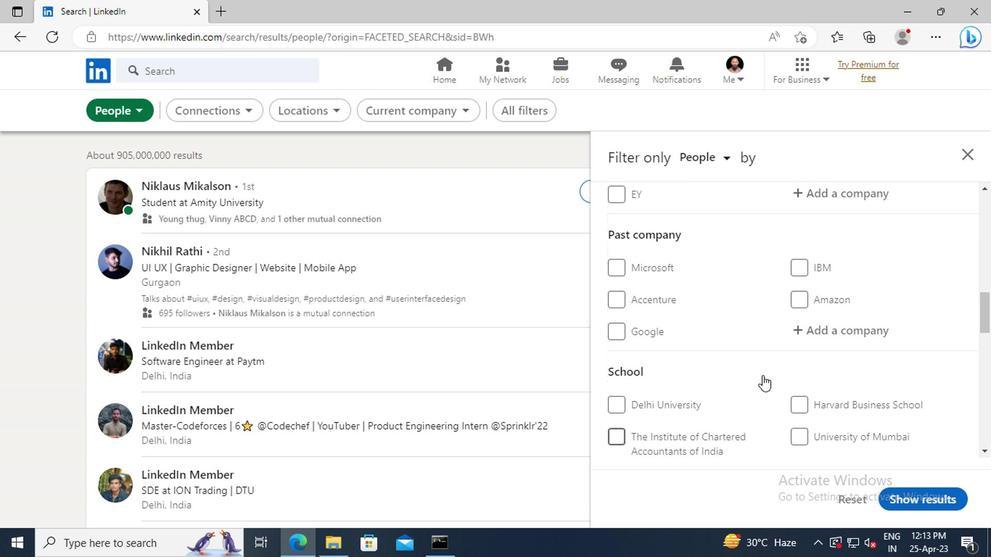 
Action: Mouse scrolled (640, 365) with delta (0, 0)
Screenshot: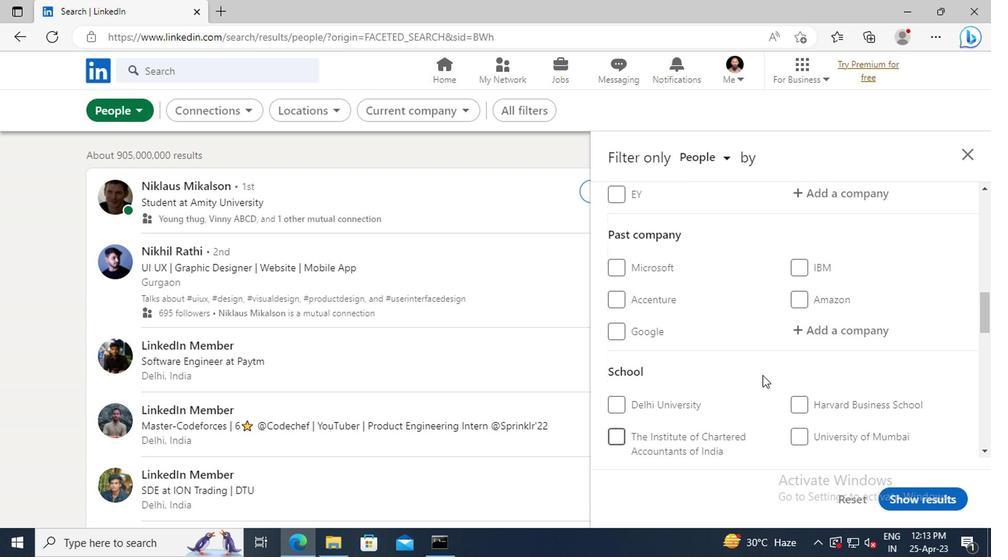 
Action: Mouse moved to (698, 325)
Screenshot: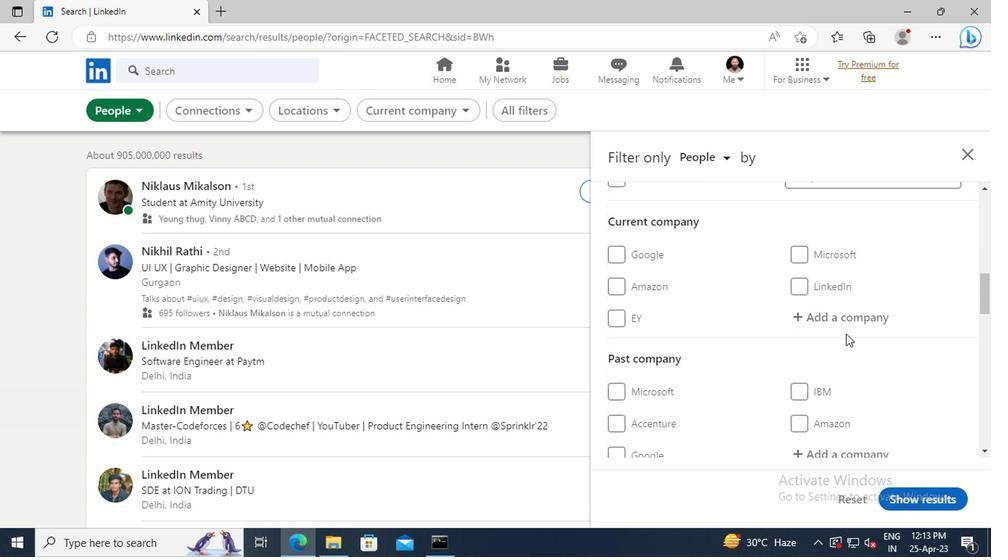 
Action: Mouse pressed left at (698, 325)
Screenshot: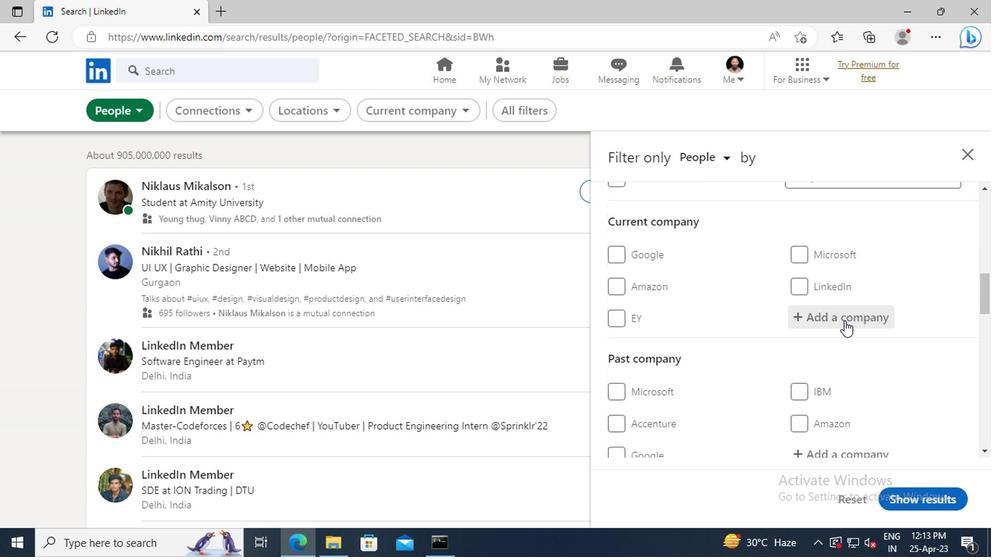
Action: Key pressed <Key.shift>HERBALIFE
Screenshot: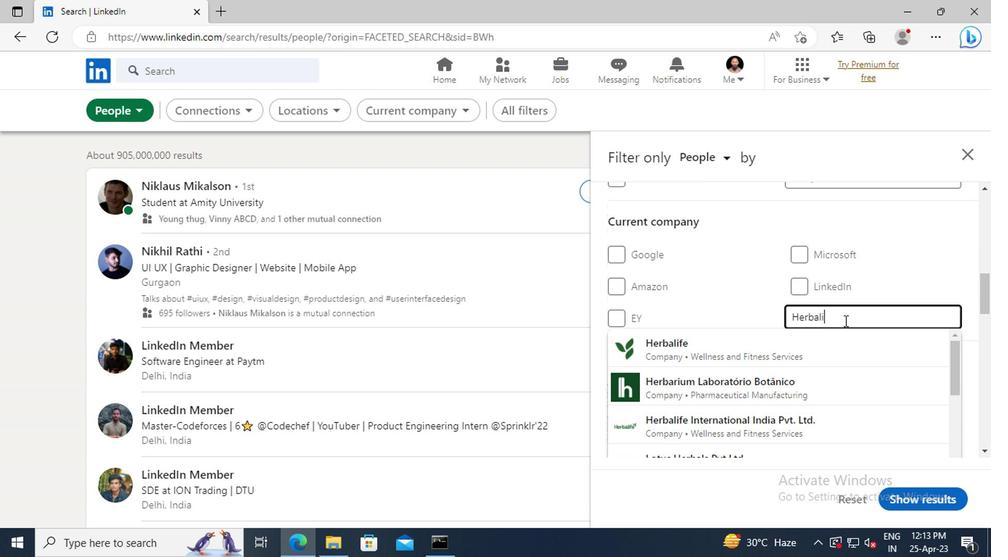 
Action: Mouse moved to (640, 342)
Screenshot: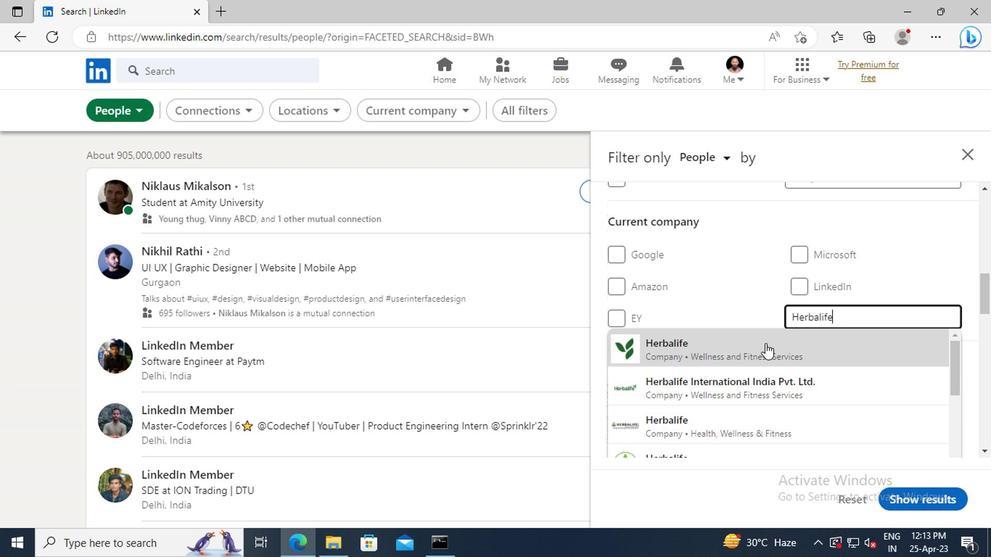 
Action: Mouse pressed left at (640, 342)
Screenshot: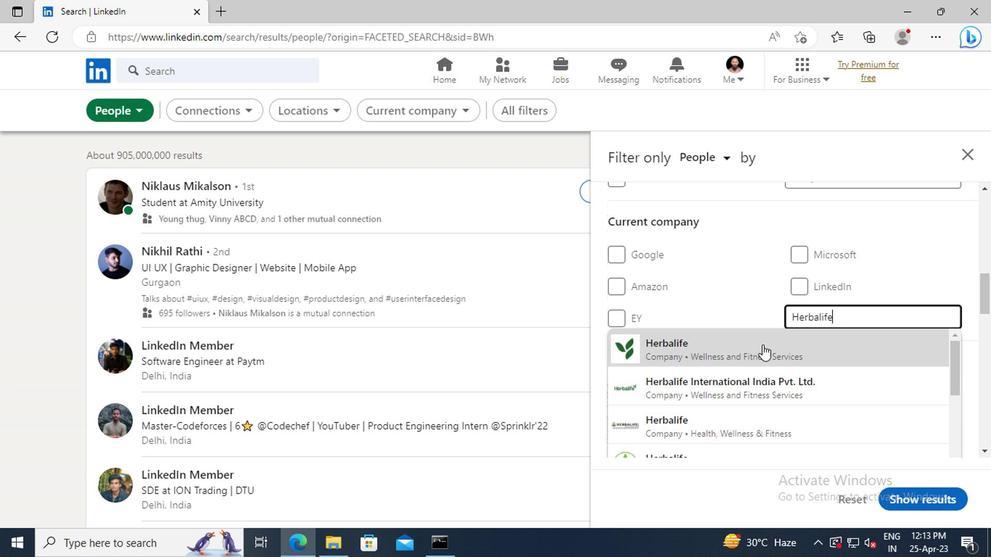 
Action: Mouse moved to (637, 297)
Screenshot: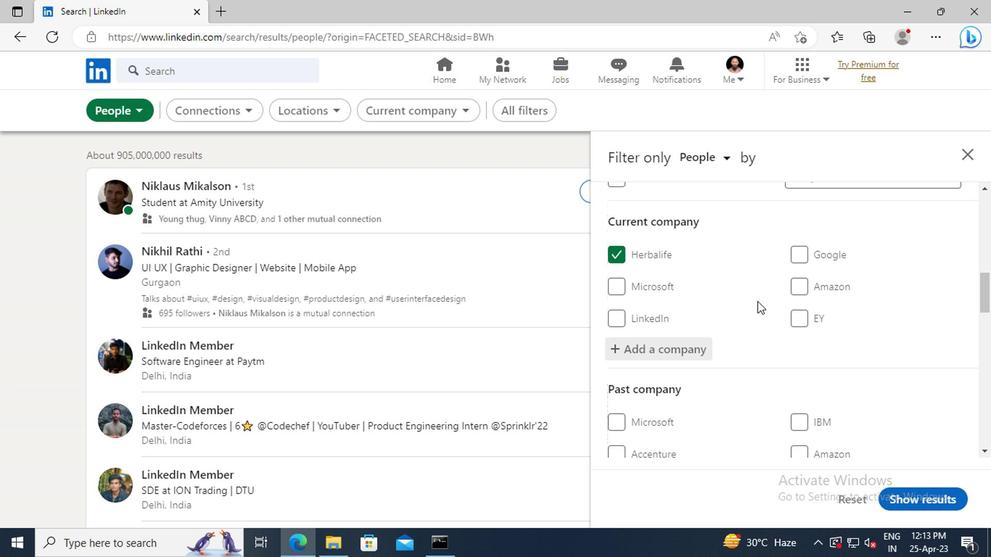 
Action: Mouse scrolled (637, 296) with delta (0, 0)
Screenshot: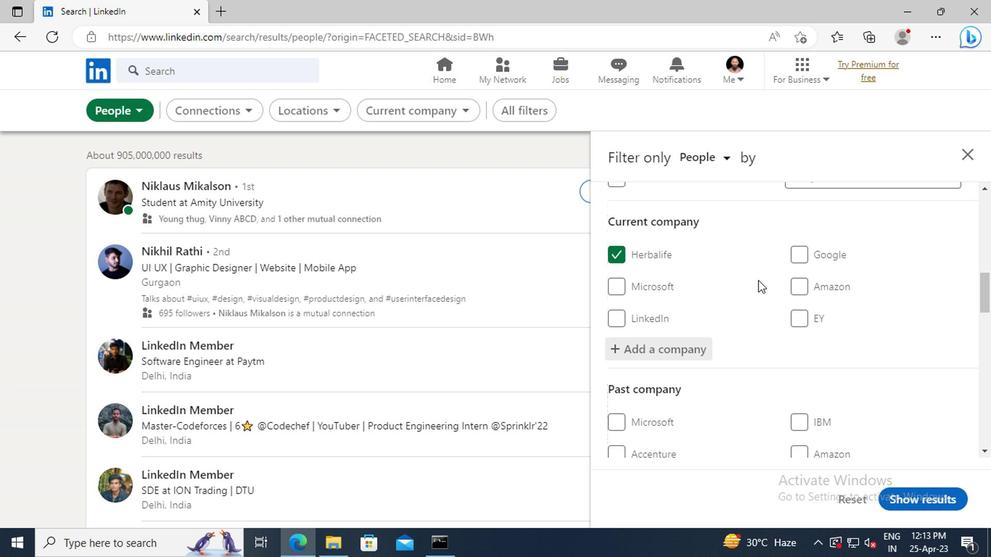 
Action: Mouse scrolled (637, 296) with delta (0, 0)
Screenshot: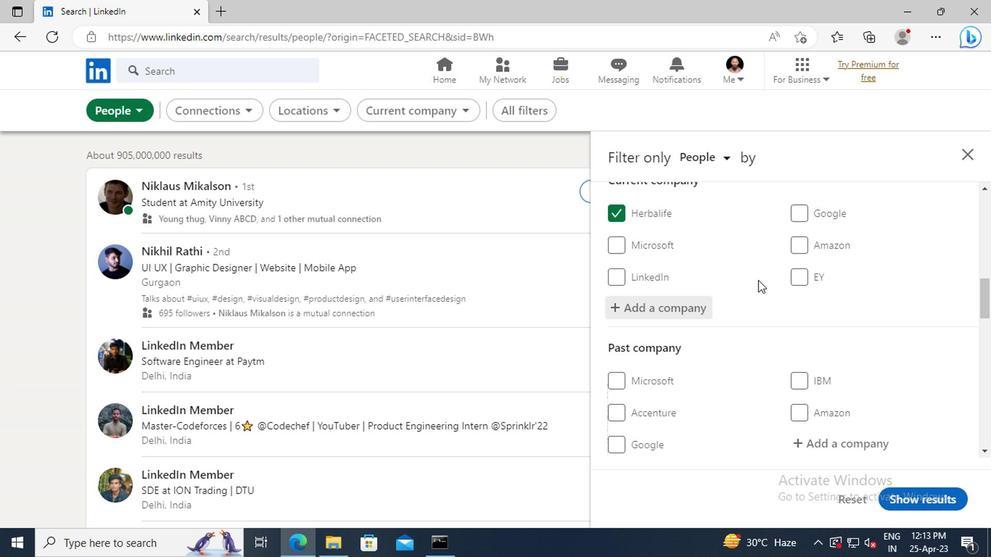 
Action: Mouse scrolled (637, 296) with delta (0, 0)
Screenshot: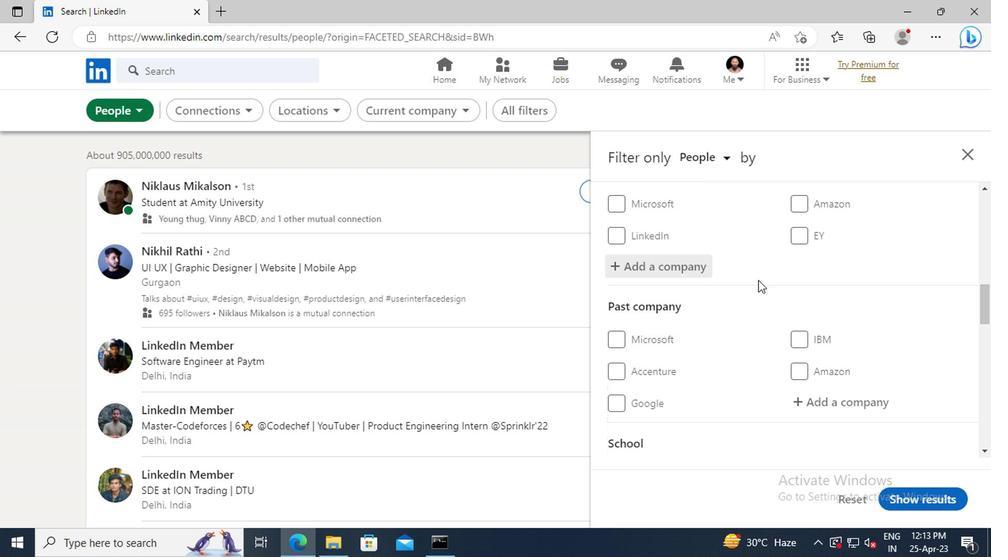 
Action: Mouse scrolled (637, 296) with delta (0, 0)
Screenshot: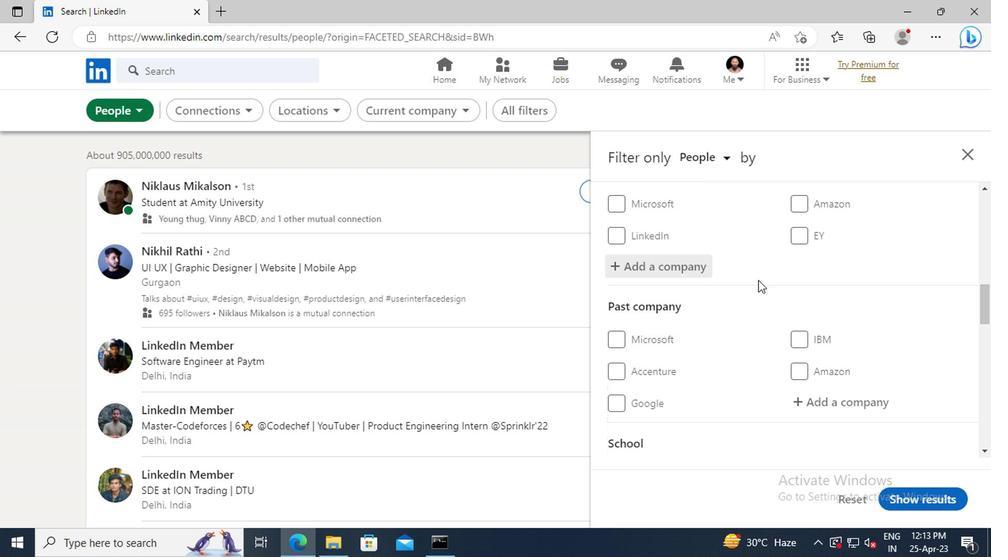 
Action: Mouse scrolled (637, 296) with delta (0, 0)
Screenshot: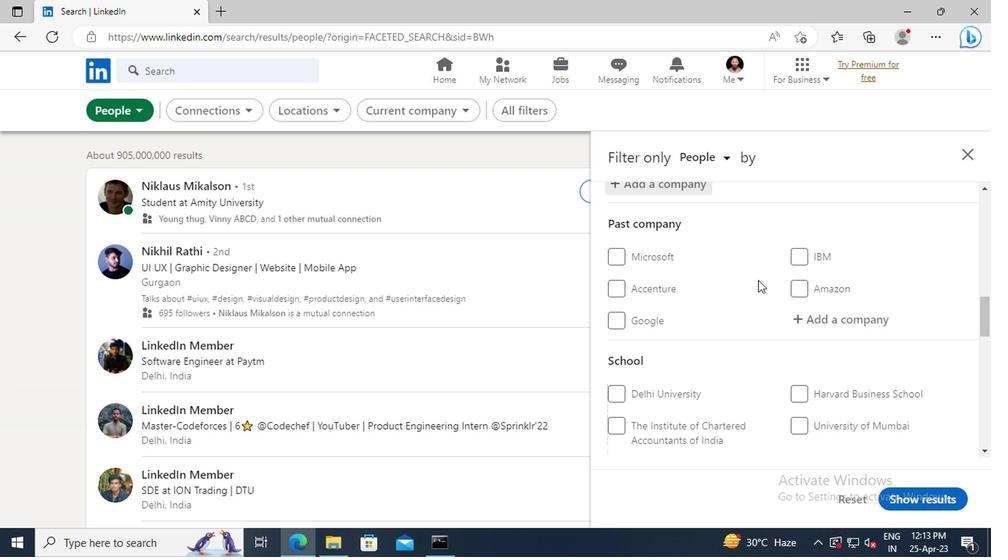 
Action: Mouse scrolled (637, 296) with delta (0, 0)
Screenshot: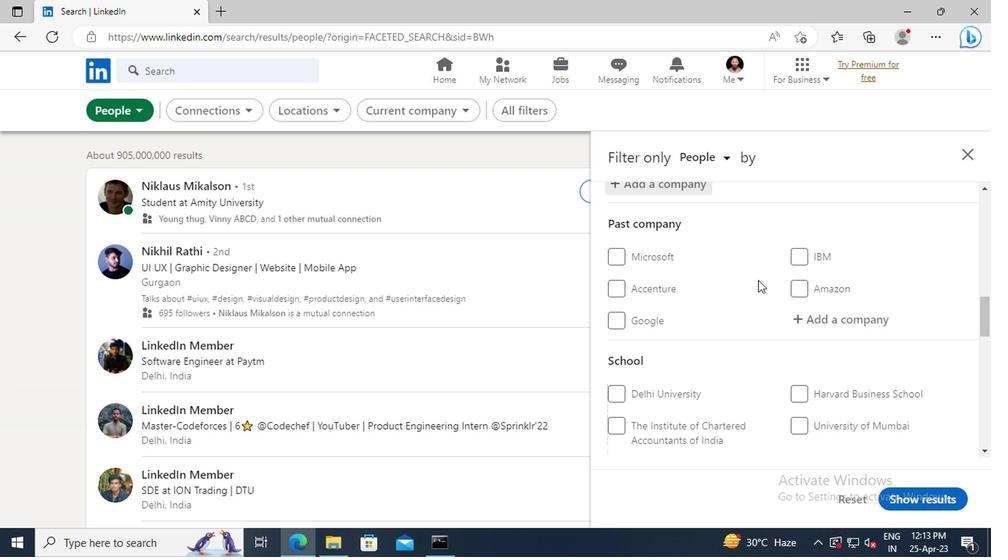 
Action: Mouse scrolled (637, 296) with delta (0, 0)
Screenshot: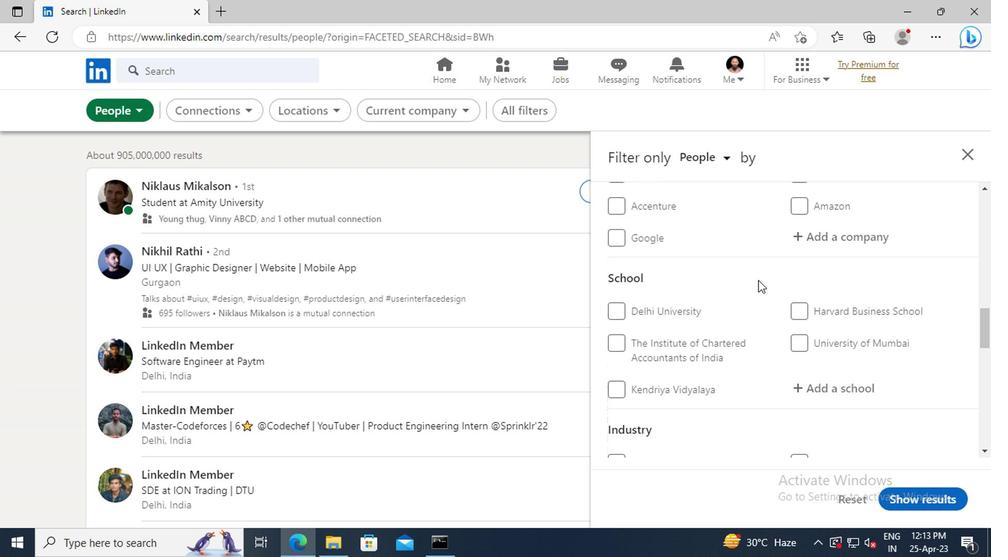 
Action: Mouse scrolled (637, 296) with delta (0, 0)
Screenshot: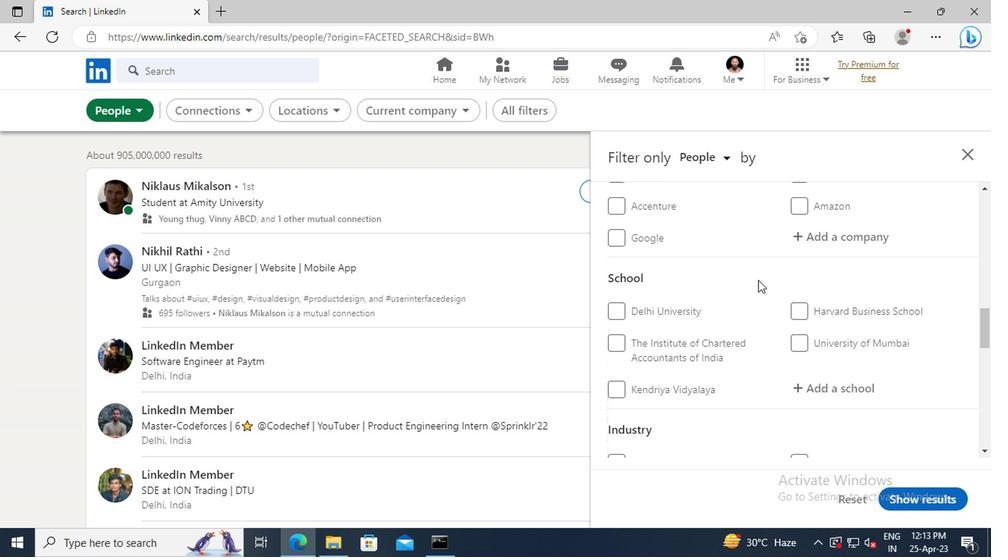 
Action: Mouse moved to (679, 315)
Screenshot: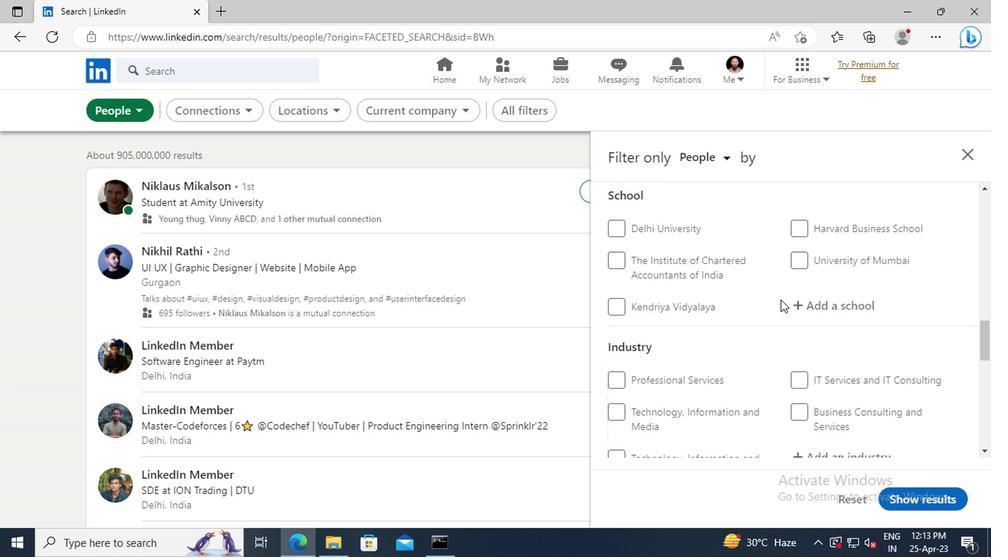 
Action: Mouse pressed left at (679, 315)
Screenshot: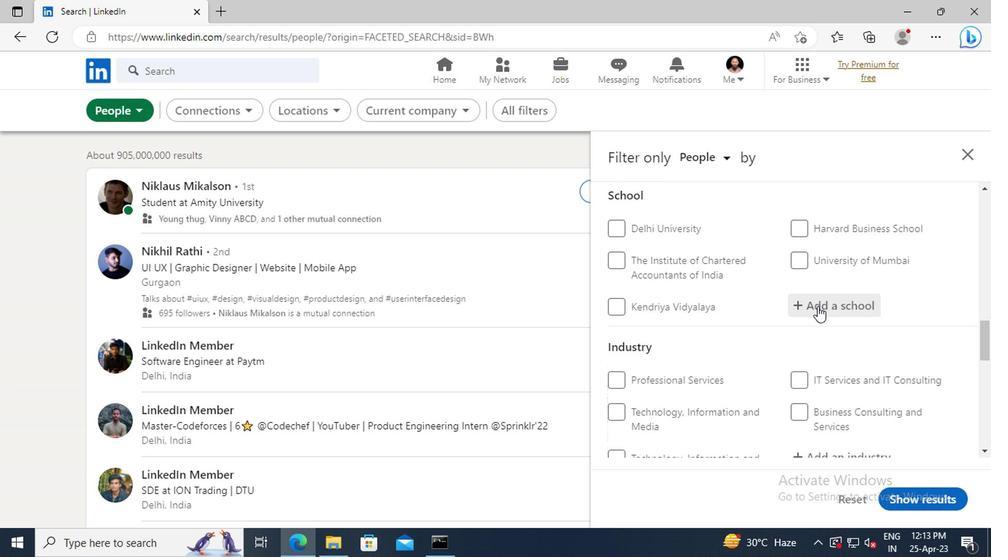 
Action: Key pressed <Key.shift>INDIAN<Key.space><Key.shift>INSTITUTE<Key.space>OF<Key.space><Key.shift>MANAGEMENT<Key.space><Key.shift>KASHIPUR
Screenshot: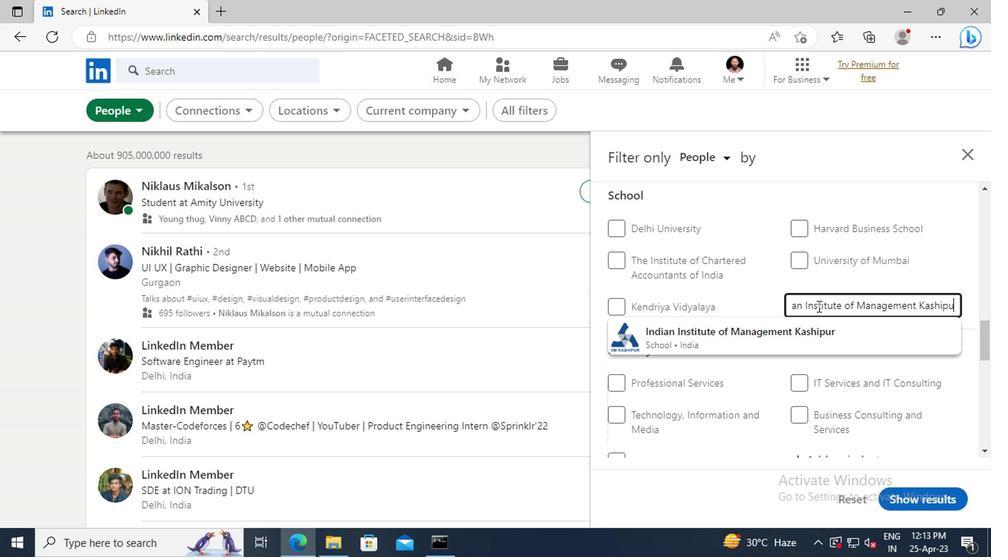 
Action: Mouse moved to (667, 334)
Screenshot: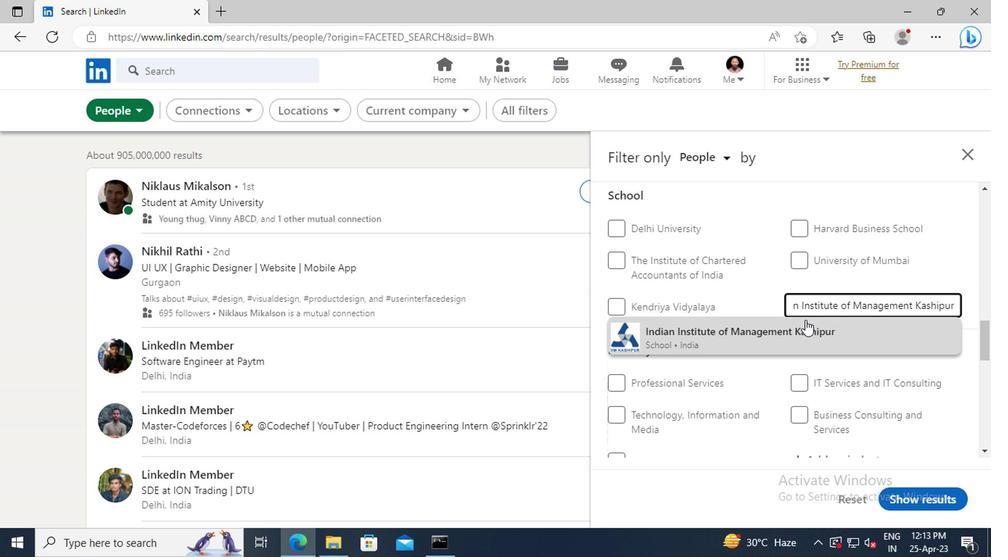 
Action: Mouse pressed left at (667, 334)
Screenshot: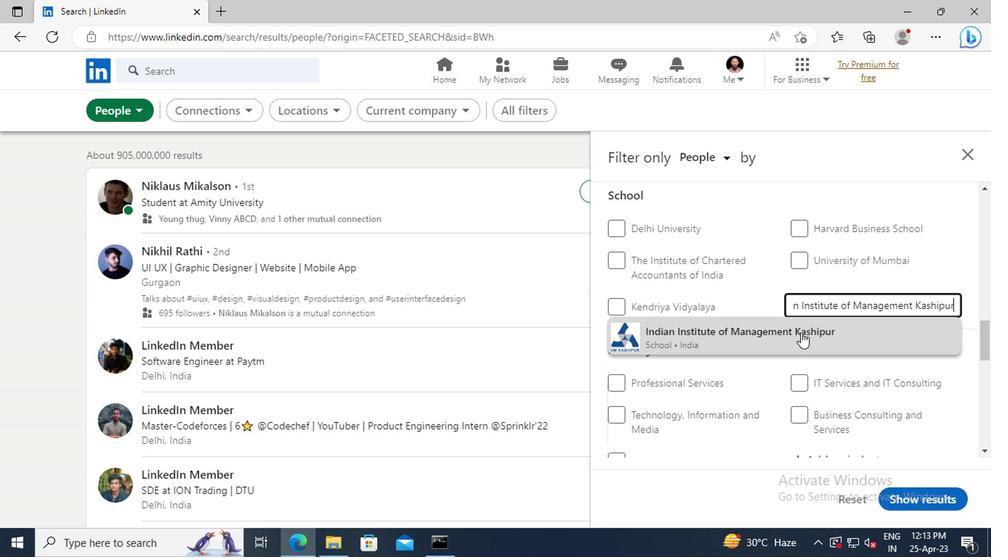 
Action: Mouse moved to (668, 308)
Screenshot: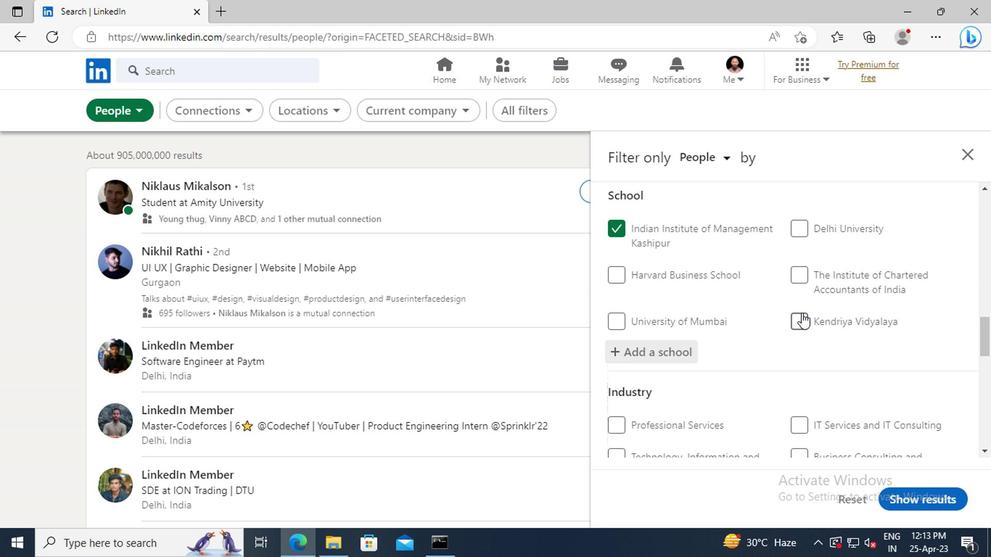 
Action: Mouse scrolled (668, 308) with delta (0, 0)
Screenshot: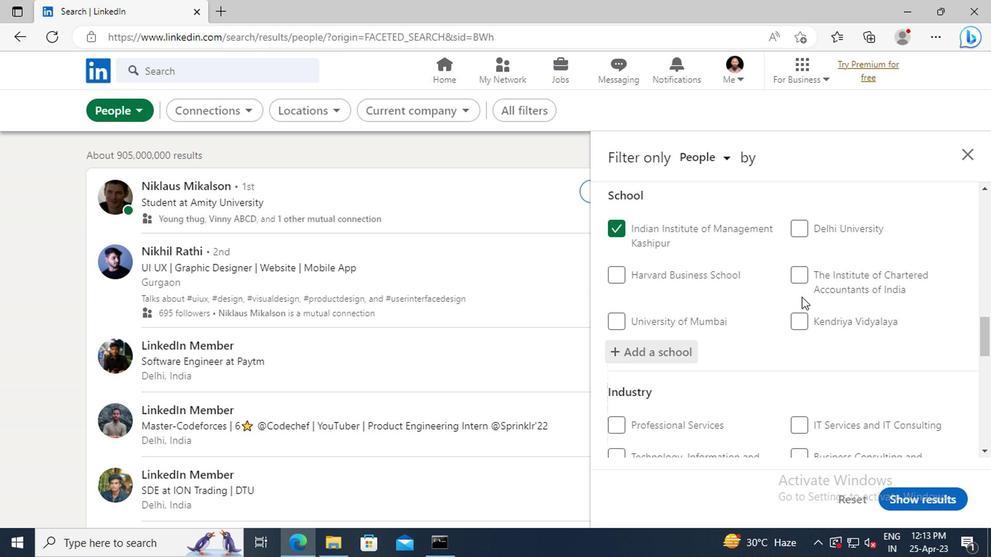 
Action: Mouse scrolled (668, 308) with delta (0, 0)
Screenshot: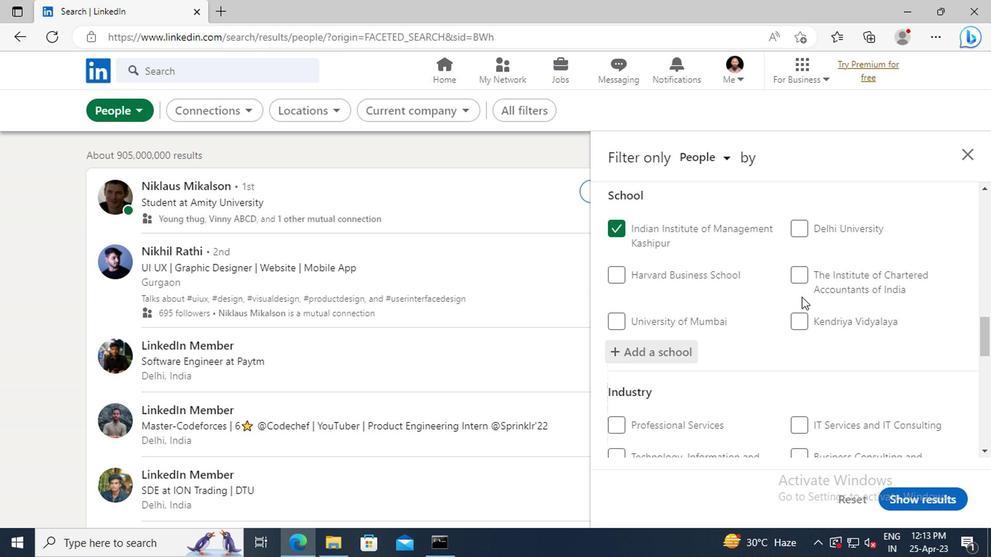 
Action: Mouse scrolled (668, 308) with delta (0, 0)
Screenshot: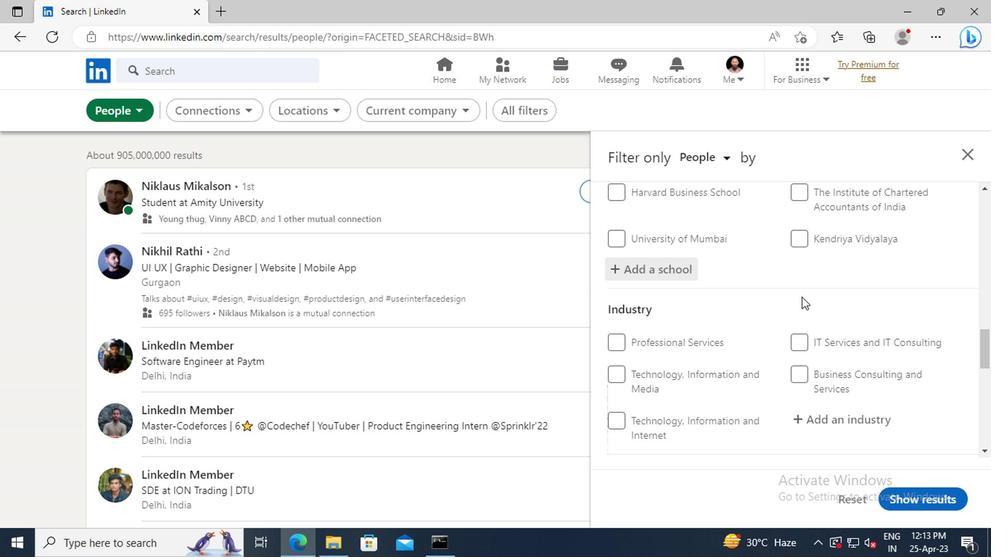 
Action: Mouse scrolled (668, 308) with delta (0, 0)
Screenshot: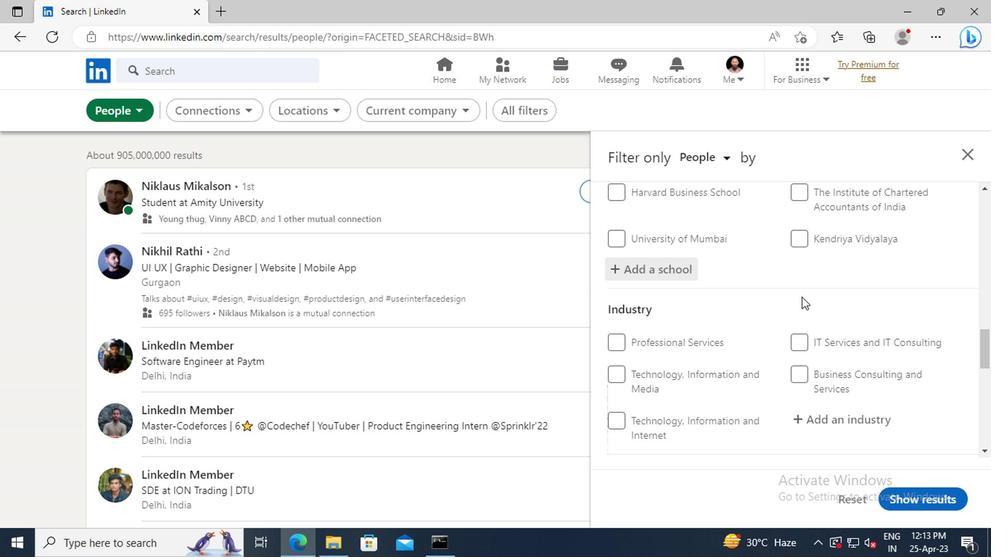 
Action: Mouse moved to (675, 339)
Screenshot: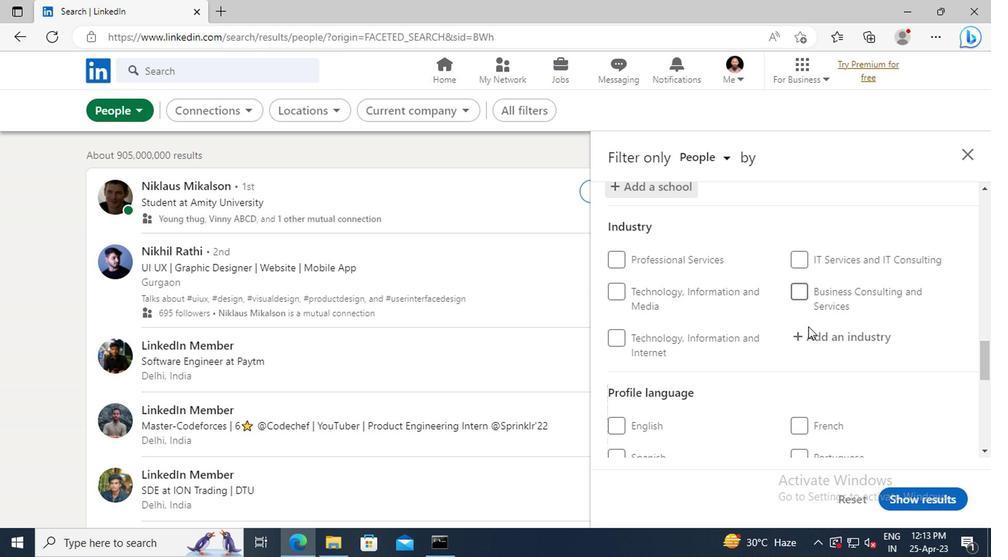 
Action: Mouse pressed left at (675, 339)
Screenshot: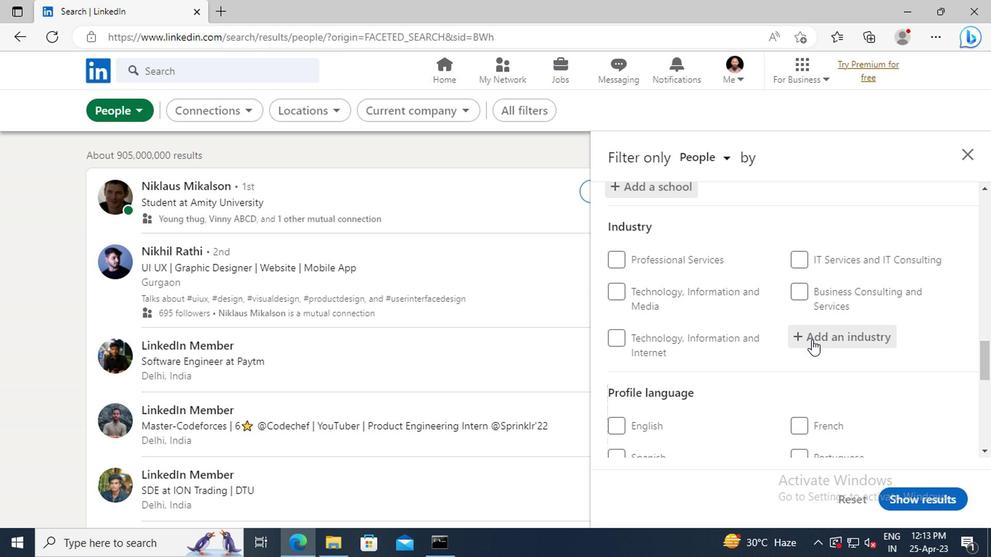 
Action: Key pressed <Key.shift>HOUSEHOLD<Key.space><Key.shift>SERVICES
Screenshot: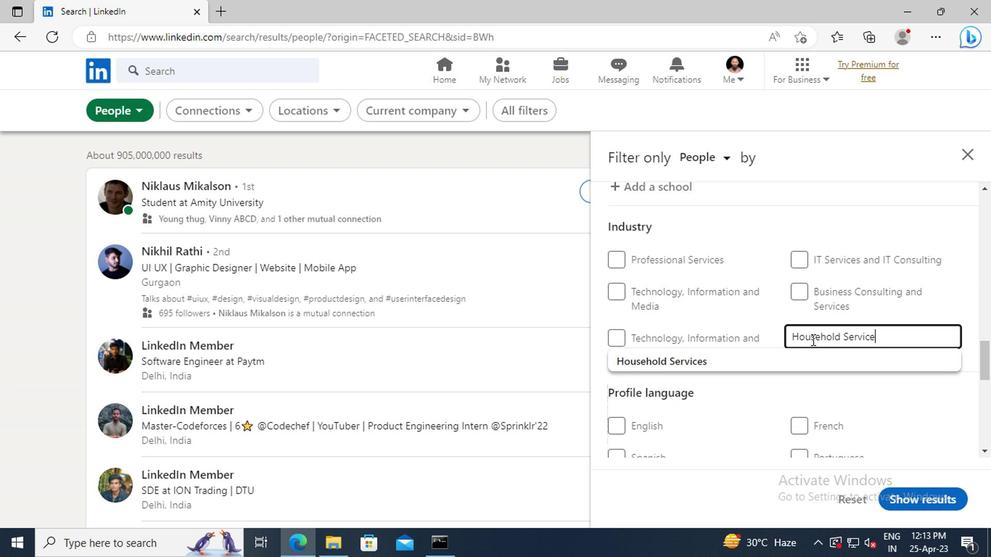 
Action: Mouse moved to (657, 352)
Screenshot: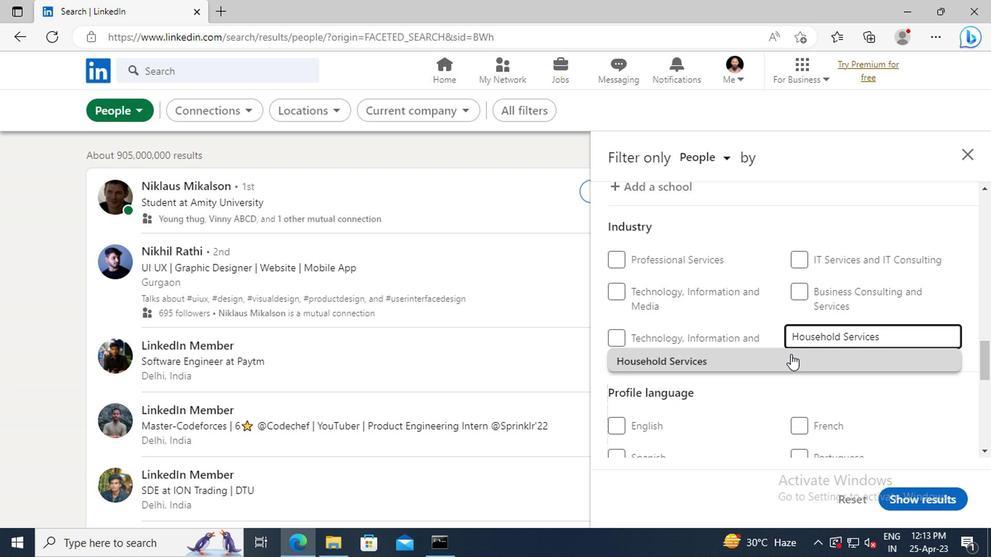 
Action: Mouse pressed left at (657, 352)
Screenshot: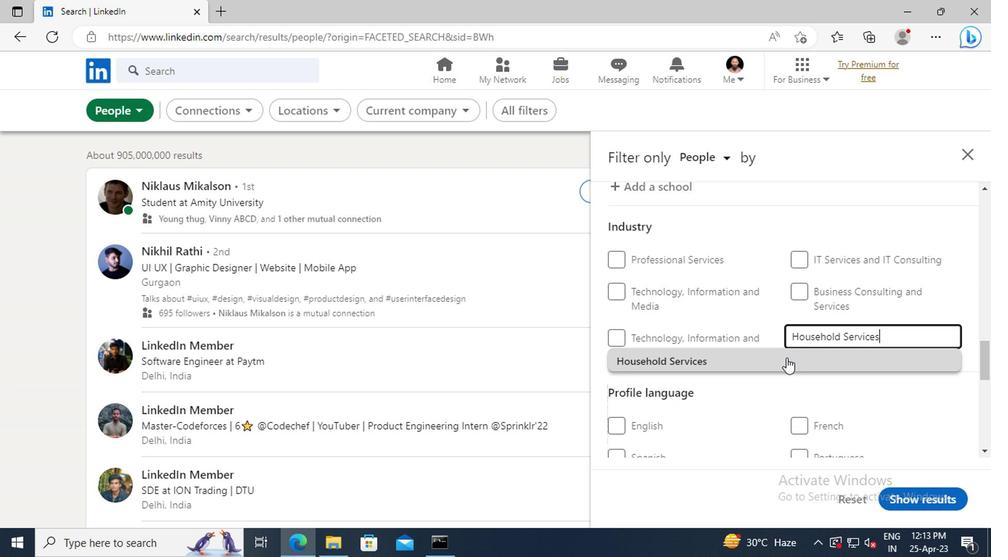 
Action: Mouse moved to (654, 308)
Screenshot: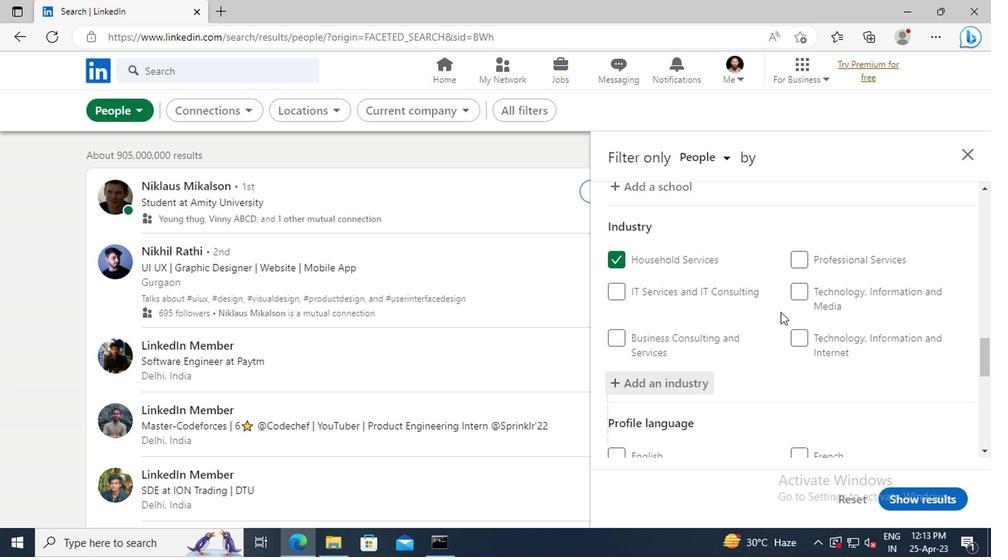 
Action: Mouse scrolled (654, 308) with delta (0, 0)
Screenshot: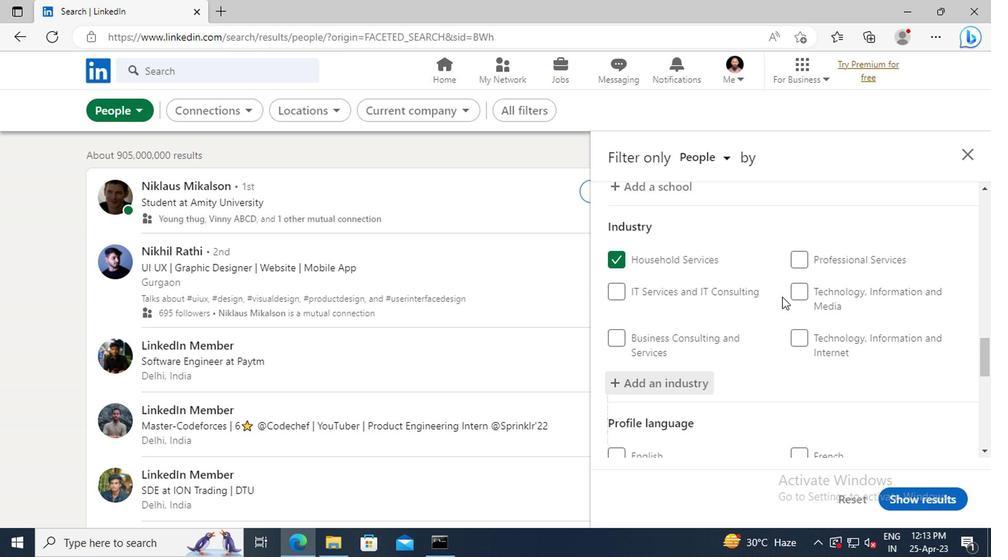 
Action: Mouse scrolled (654, 308) with delta (0, 0)
Screenshot: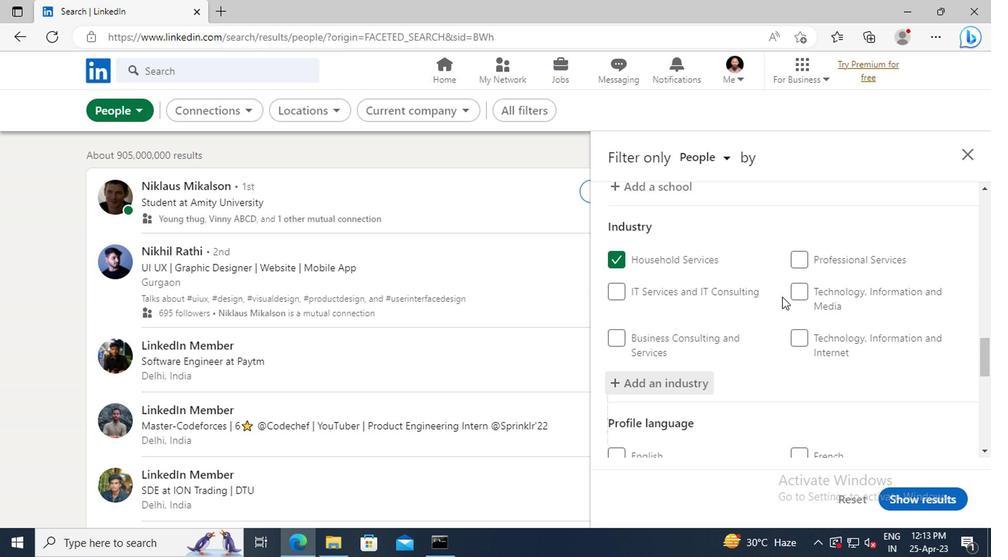 
Action: Mouse scrolled (654, 308) with delta (0, 0)
Screenshot: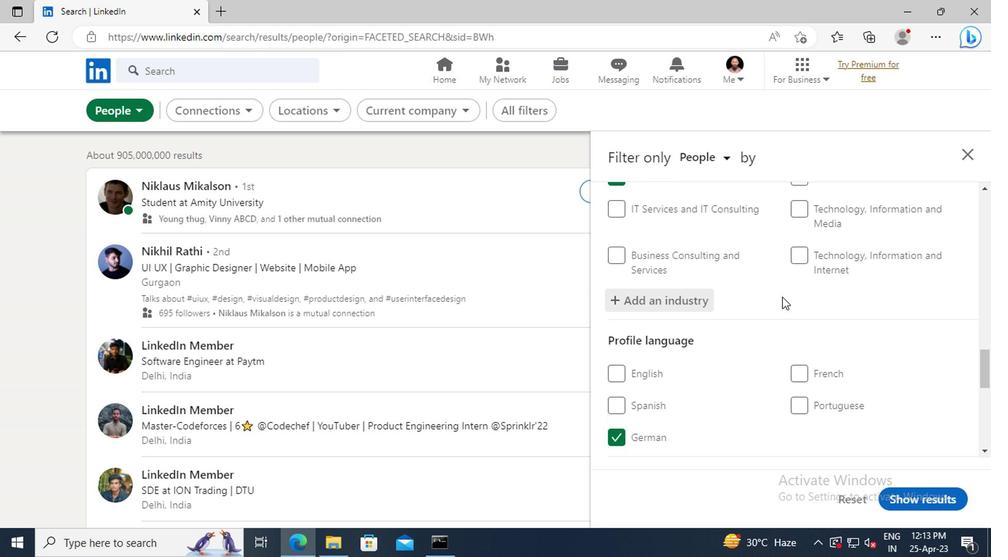 
Action: Mouse scrolled (654, 308) with delta (0, 0)
Screenshot: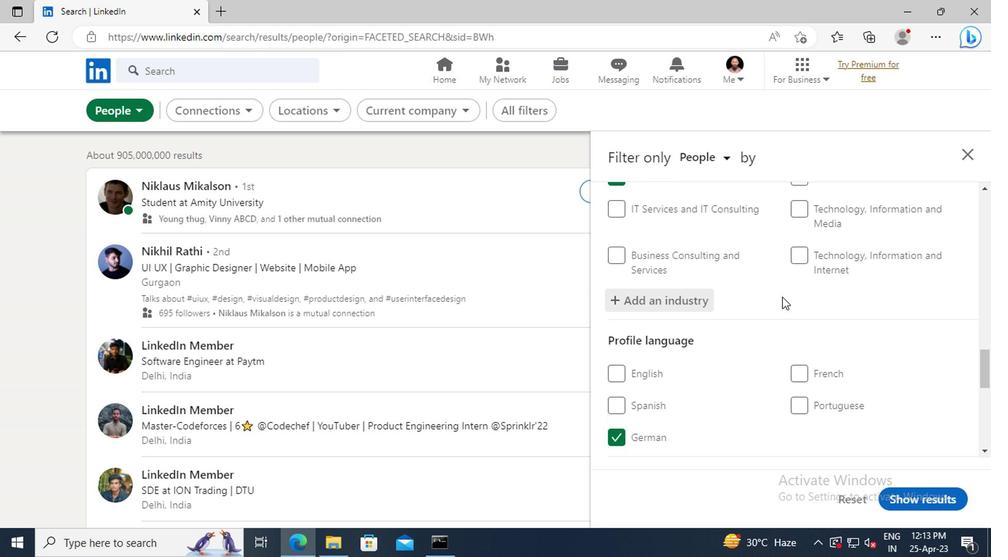 
Action: Mouse scrolled (654, 308) with delta (0, 0)
Screenshot: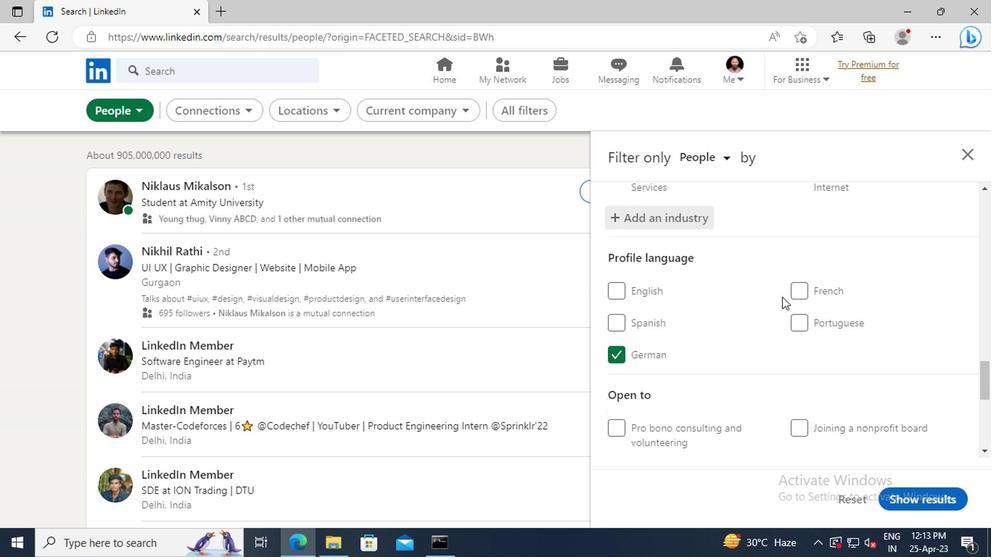 
Action: Mouse scrolled (654, 308) with delta (0, 0)
Screenshot: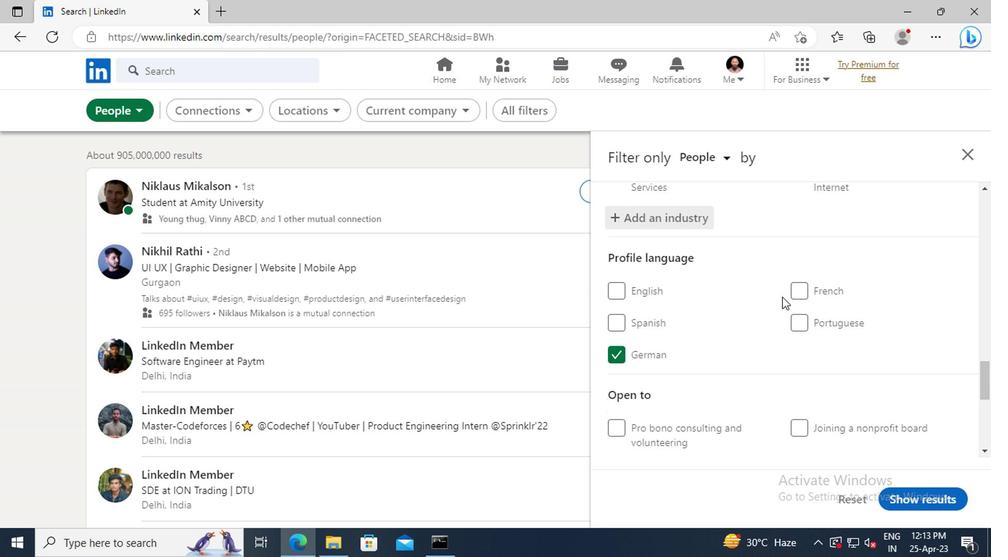 
Action: Mouse scrolled (654, 308) with delta (0, 0)
Screenshot: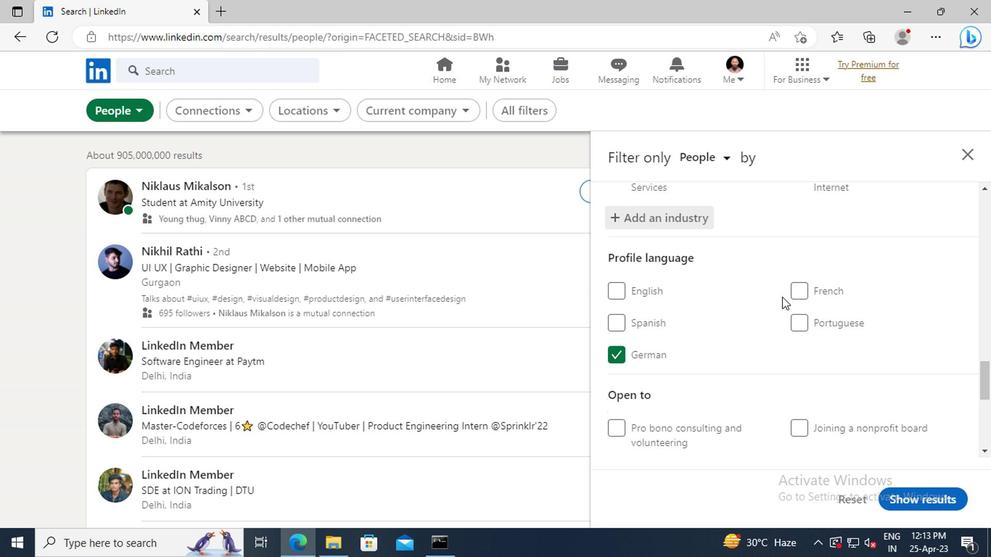 
Action: Mouse scrolled (654, 308) with delta (0, 0)
Screenshot: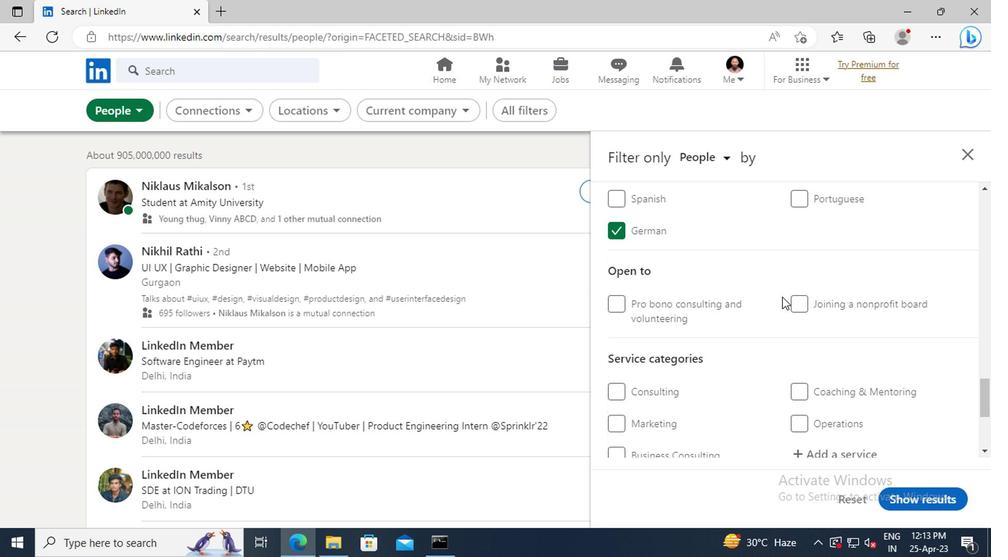 
Action: Mouse scrolled (654, 308) with delta (0, 0)
Screenshot: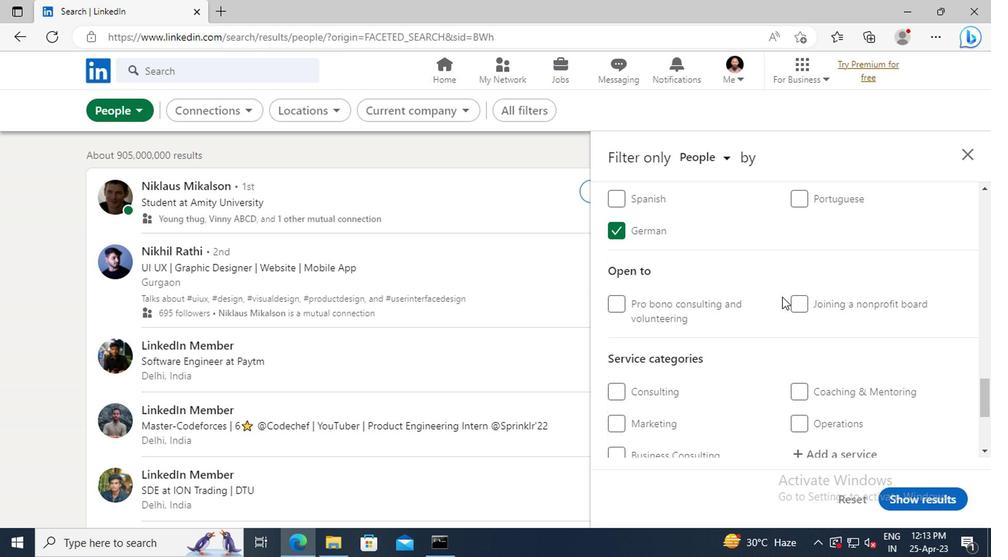
Action: Mouse scrolled (654, 308) with delta (0, 0)
Screenshot: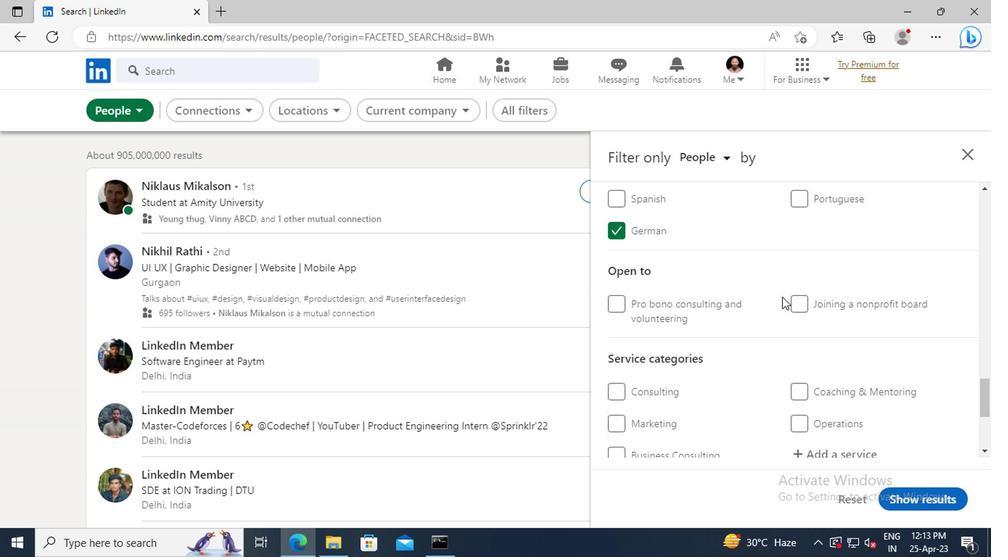 
Action: Mouse moved to (678, 332)
Screenshot: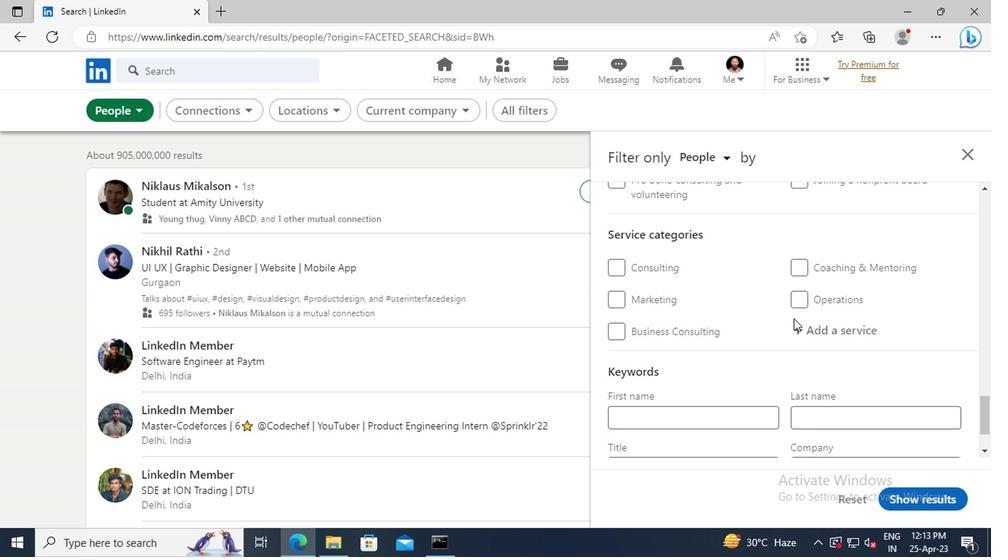 
Action: Mouse pressed left at (678, 332)
Screenshot: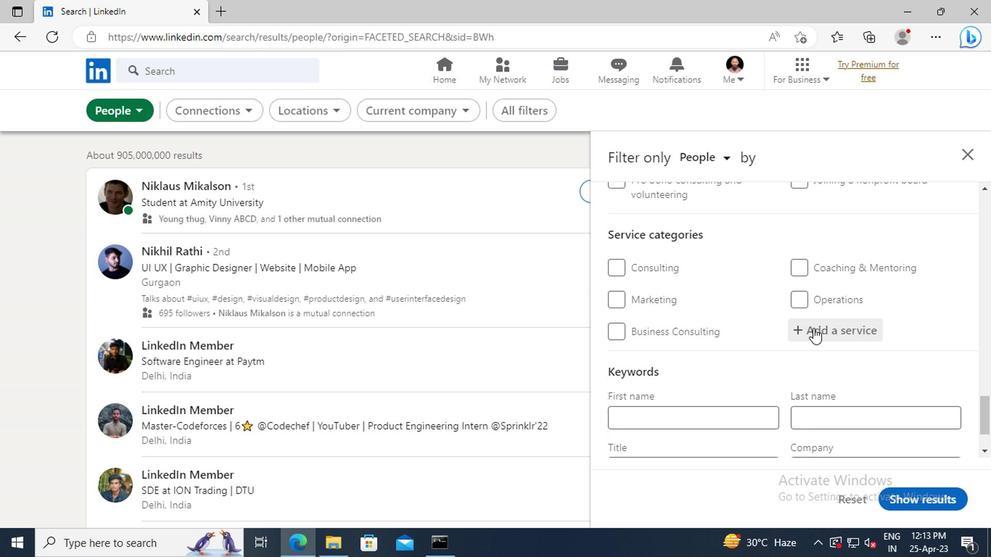 
Action: Key pressed <Key.shift>MARKET<Key.space><Key.shift>STRATEGY
Screenshot: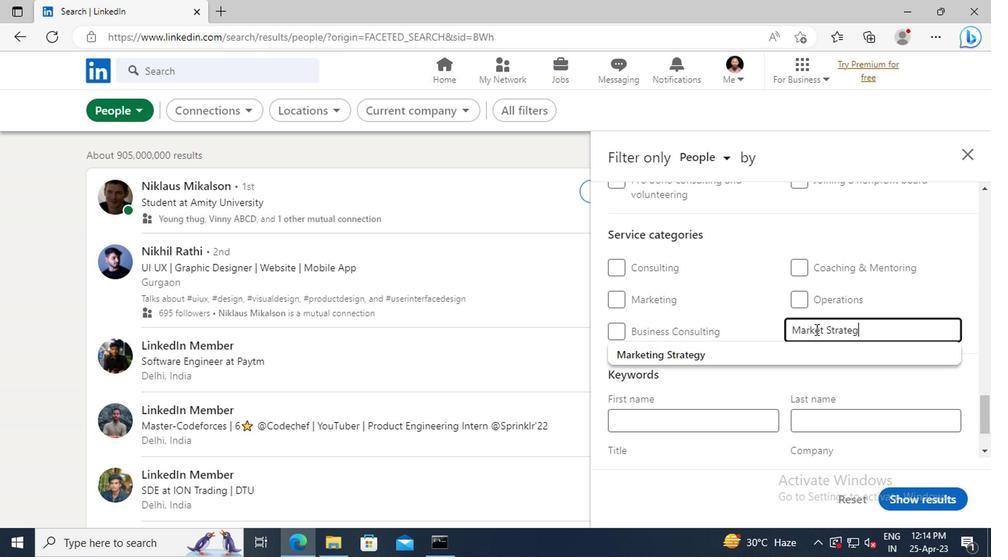 
Action: Mouse moved to (651, 348)
Screenshot: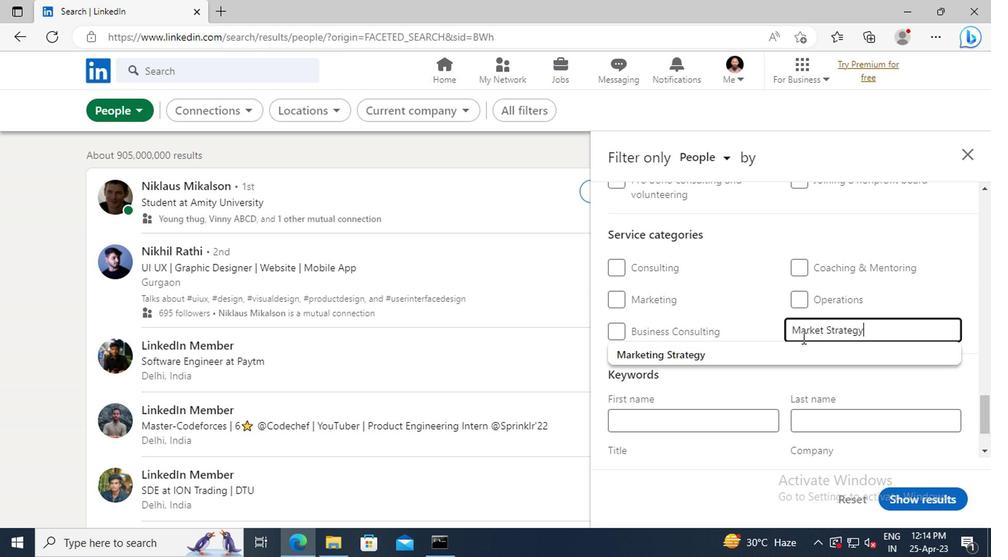 
Action: Mouse pressed left at (651, 348)
Screenshot: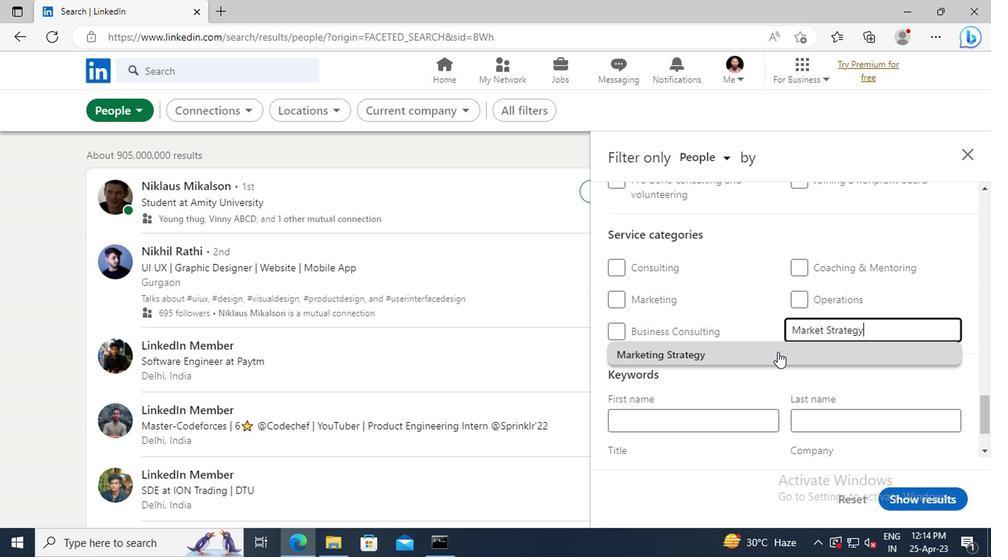 
Action: Mouse moved to (652, 312)
Screenshot: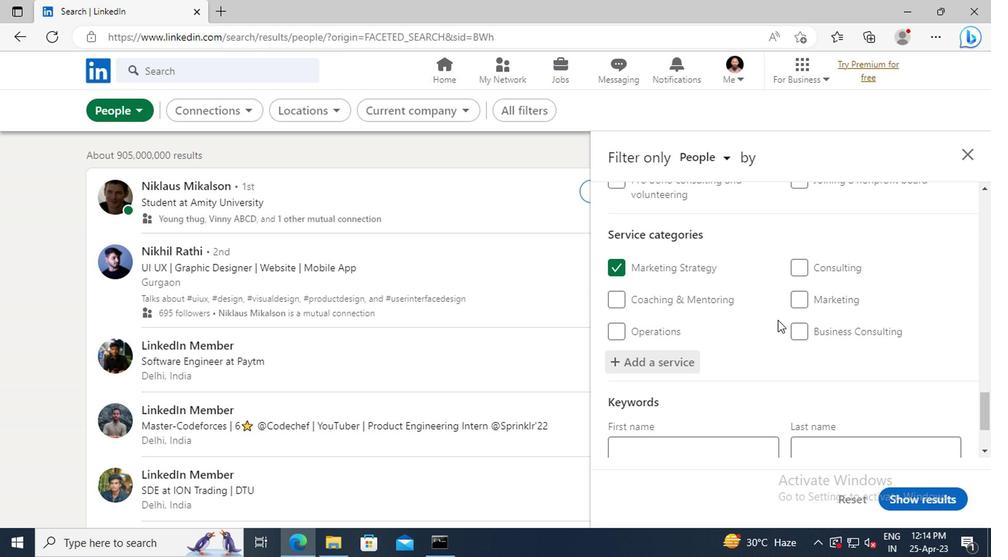 
Action: Mouse scrolled (652, 312) with delta (0, 0)
Screenshot: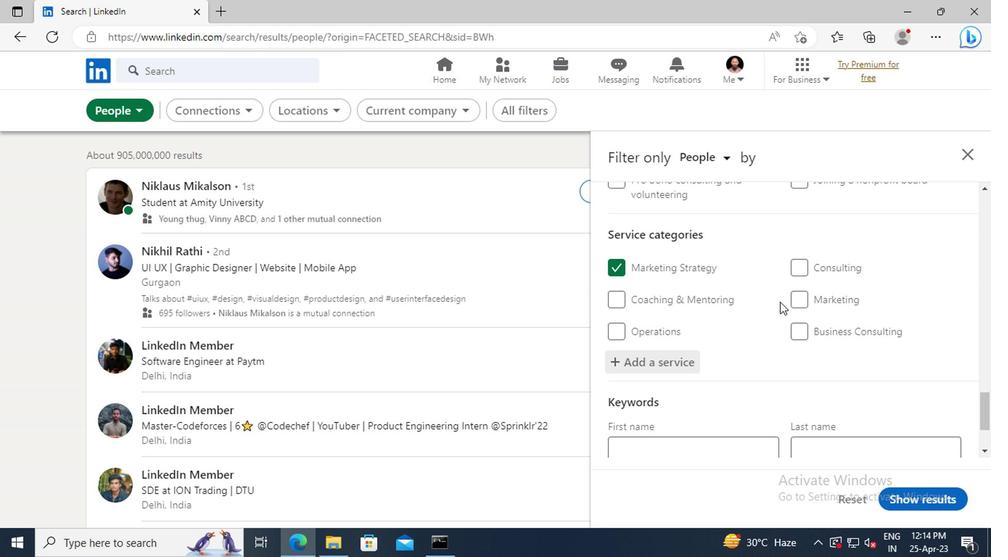 
Action: Mouse scrolled (652, 312) with delta (0, 0)
Screenshot: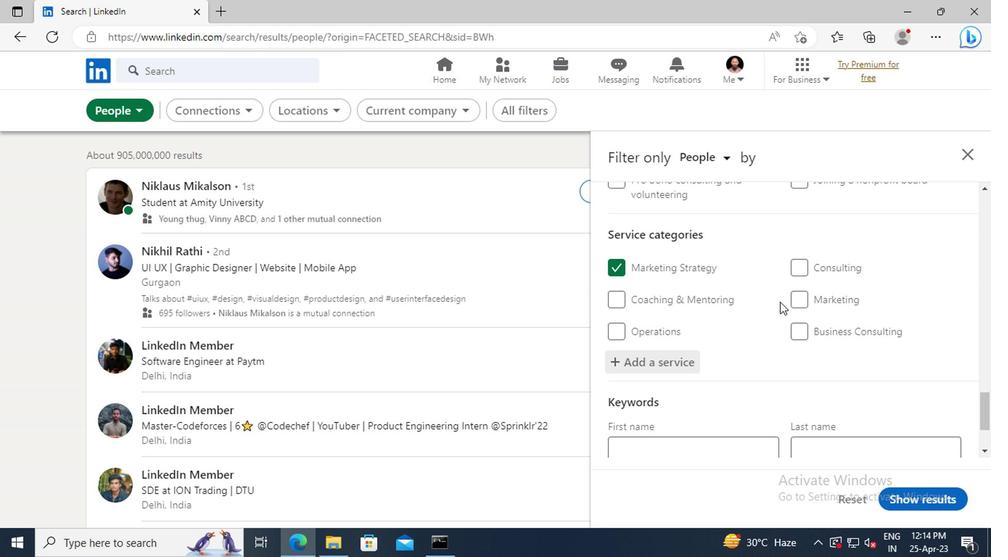 
Action: Mouse scrolled (652, 312) with delta (0, 0)
Screenshot: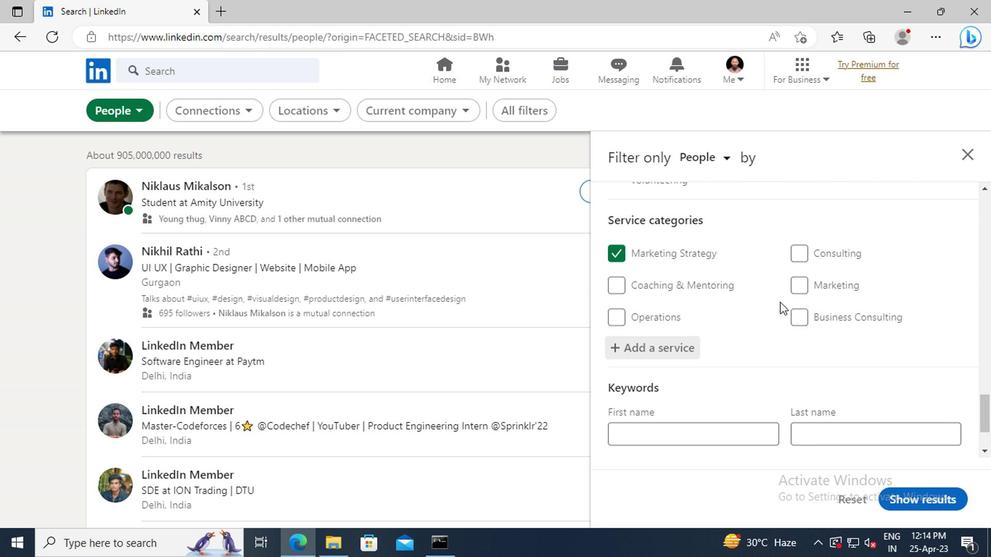 
Action: Mouse scrolled (652, 312) with delta (0, 0)
Screenshot: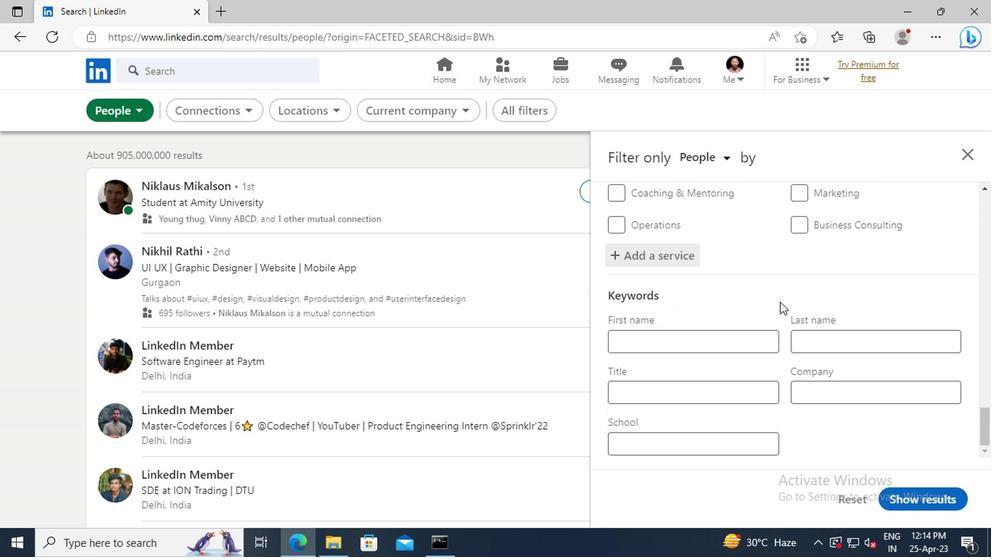 
Action: Mouse scrolled (652, 312) with delta (0, 0)
Screenshot: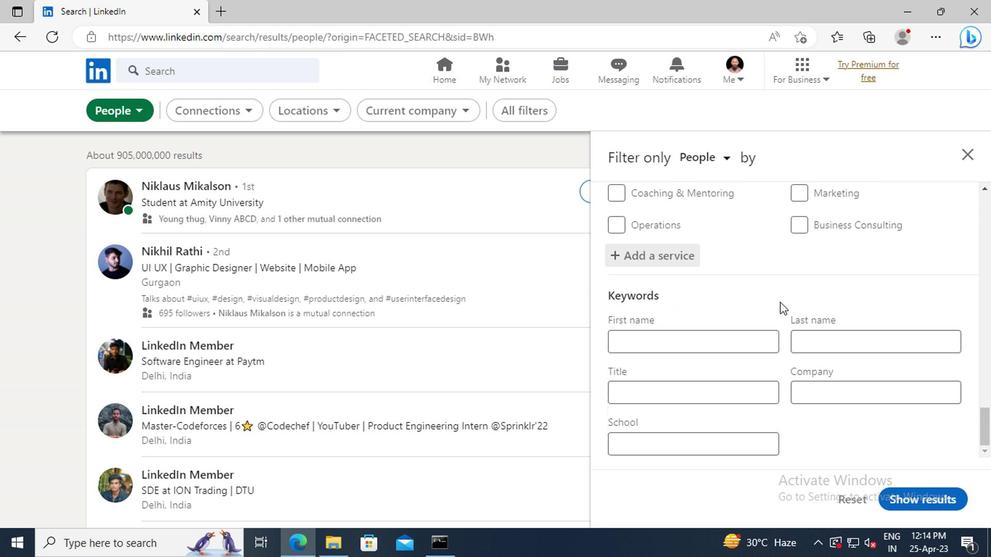 
Action: Mouse moved to (617, 374)
Screenshot: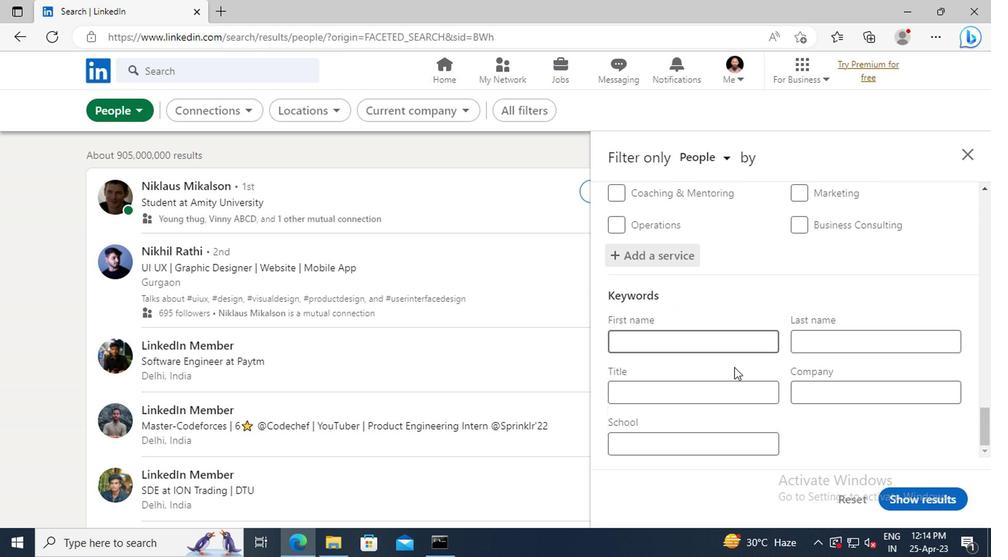 
Action: Mouse pressed left at (617, 374)
Screenshot: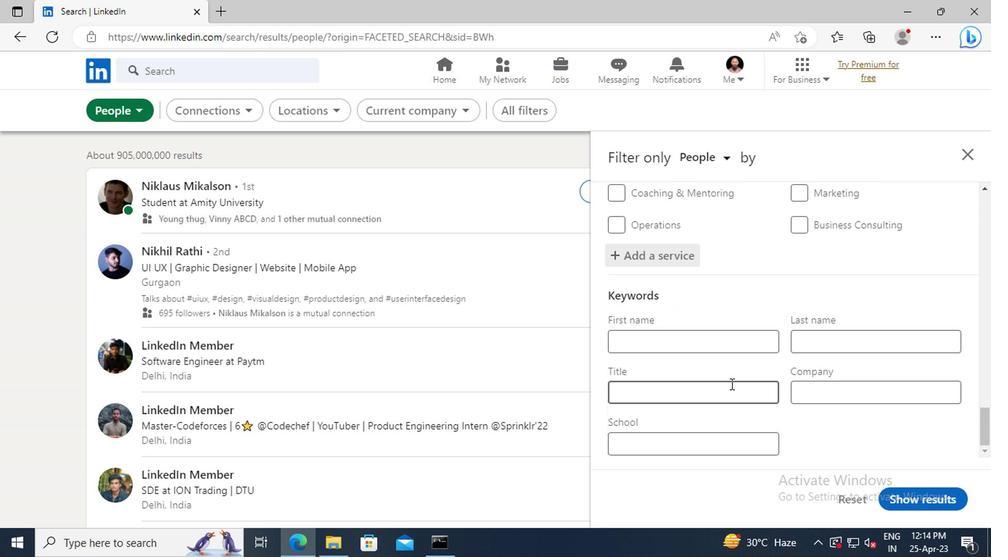 
Action: Key pressed <Key.shift>AUDITING<Key.space><Key.shift>CLERK
Screenshot: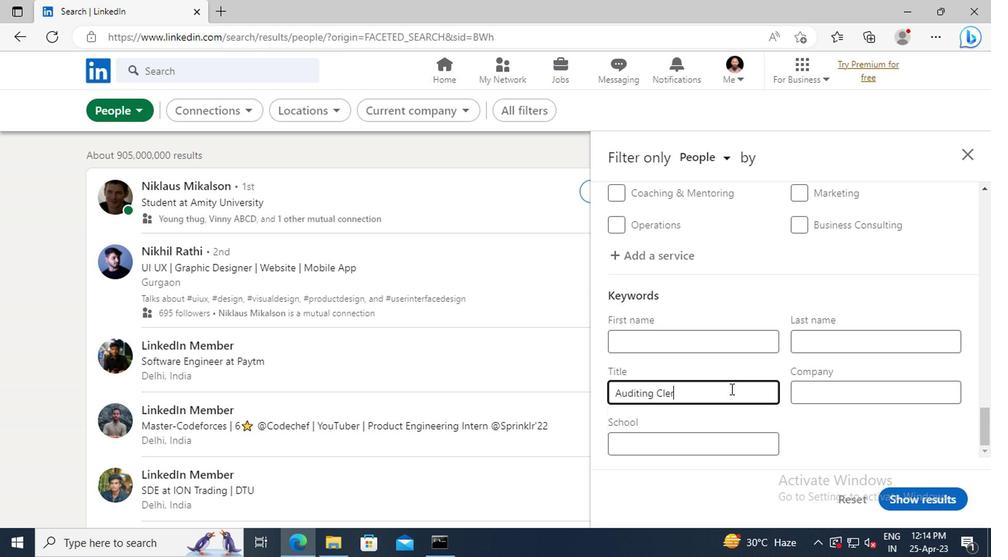 
Action: Mouse moved to (741, 449)
Screenshot: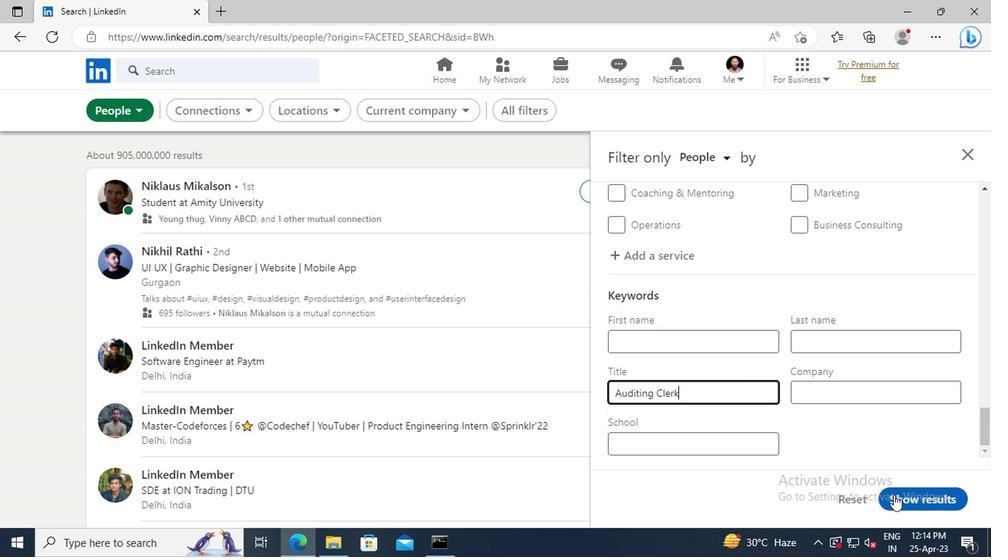 
Action: Mouse pressed left at (741, 449)
Screenshot: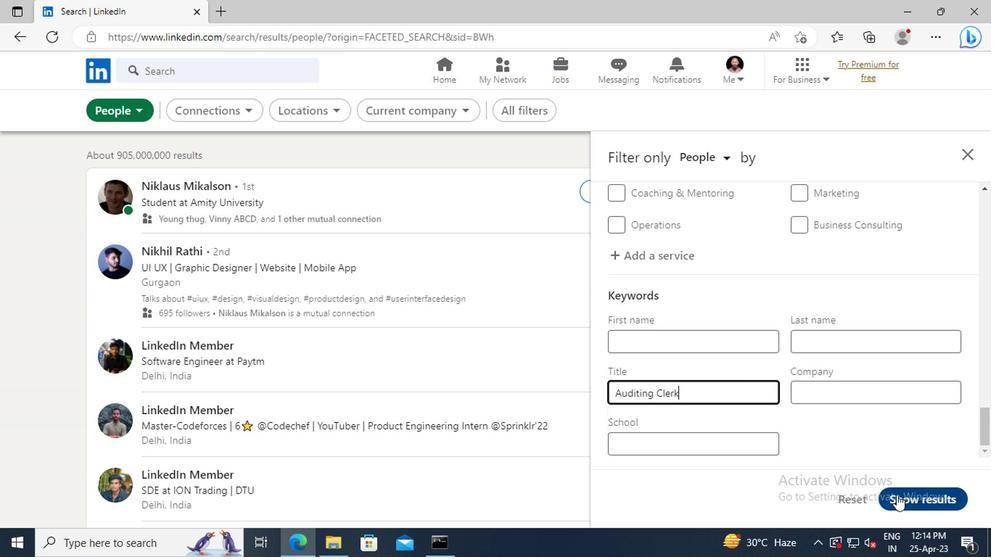 
